Task: Open Card Succession Planning Review in Board PR Campaign Management to Workspace Cloud Computing and add a team member Softage.1@softage.net, a label Red, a checklist Brand Voice, an attachment from your onedrive, a color Red and finally, add a card description 'Conduct customer research for new customer experience program' and a comment 'Its important to ensure that this task aligns with our overall project goals as it is part of a larger project.'. Add a start date 'Jan 05, 1900' with a due date 'Jan 12, 1900'
Action: Mouse moved to (85, 286)
Screenshot: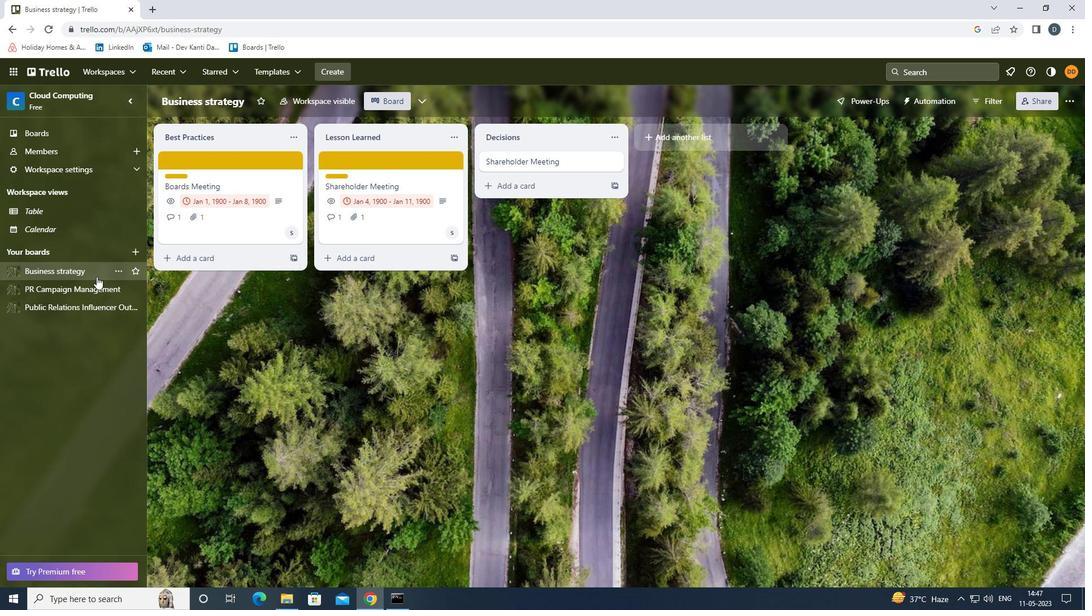 
Action: Mouse pressed left at (85, 286)
Screenshot: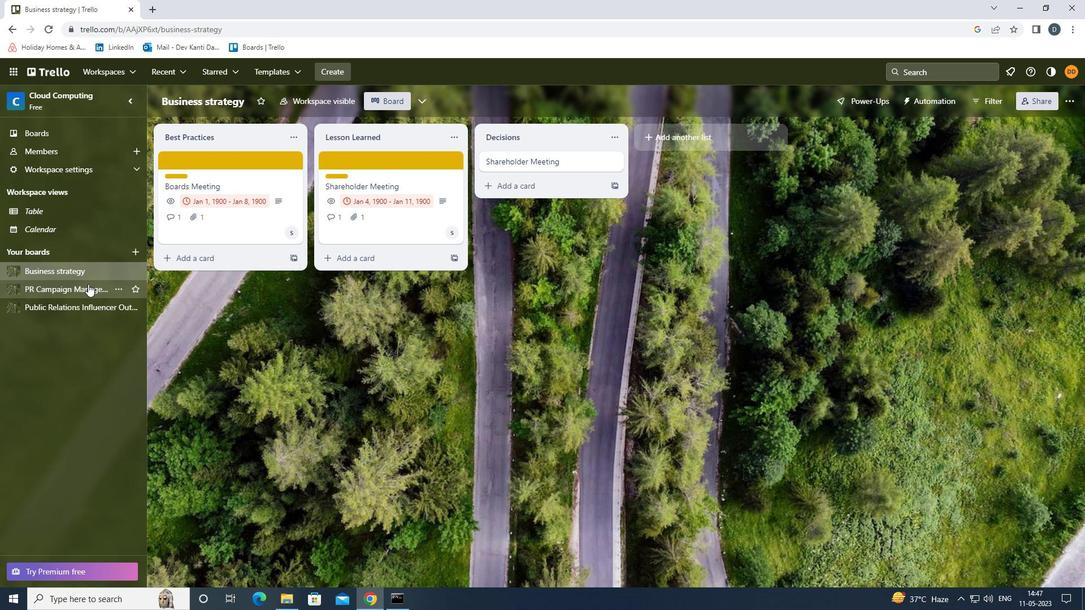 
Action: Mouse moved to (370, 162)
Screenshot: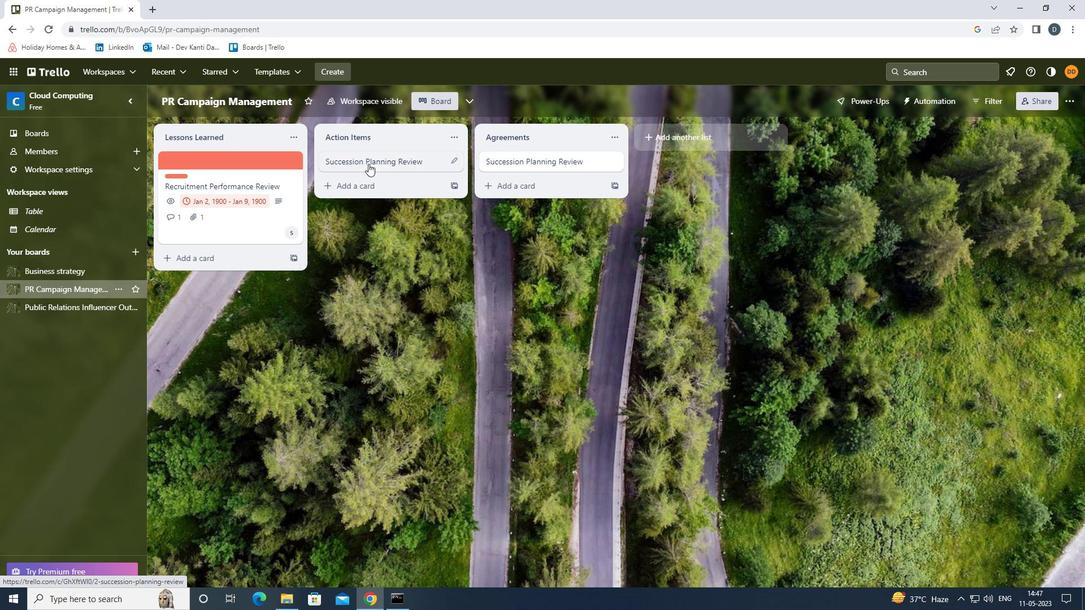 
Action: Mouse pressed left at (370, 162)
Screenshot: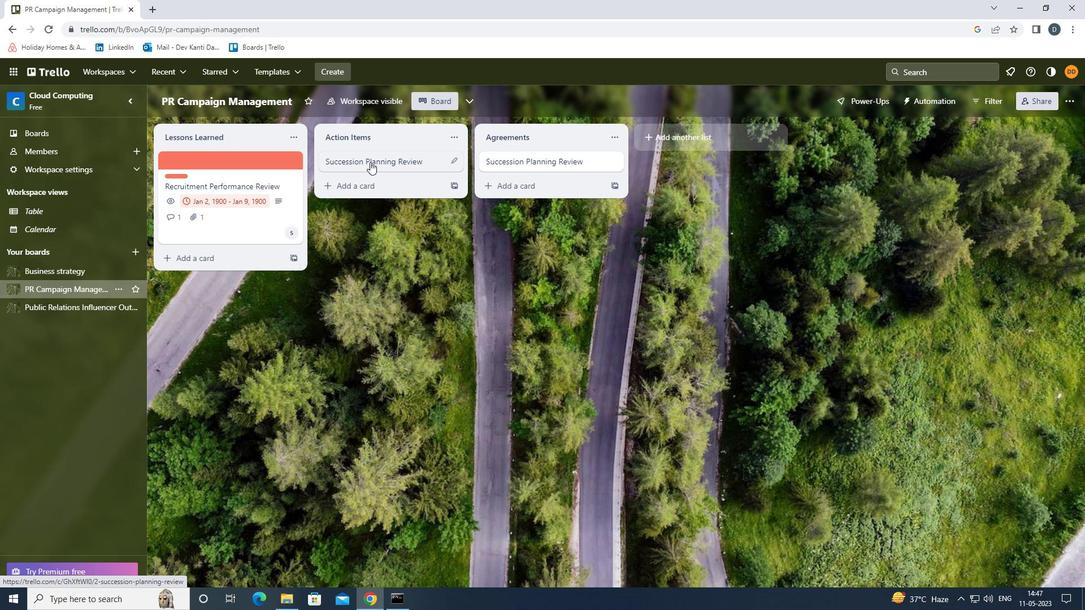 
Action: Mouse moved to (706, 203)
Screenshot: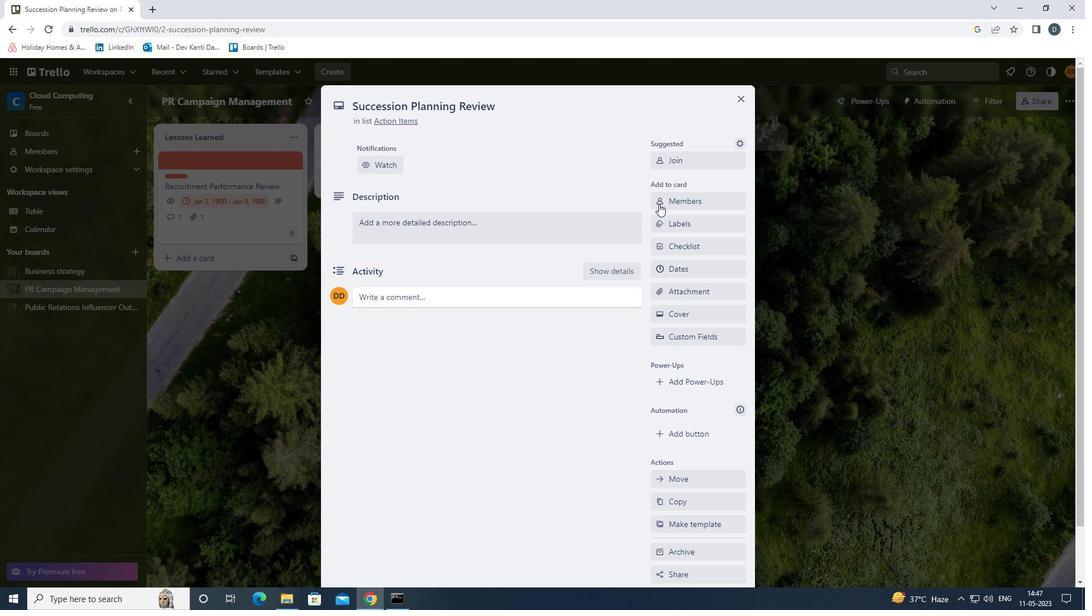 
Action: Mouse pressed left at (706, 203)
Screenshot: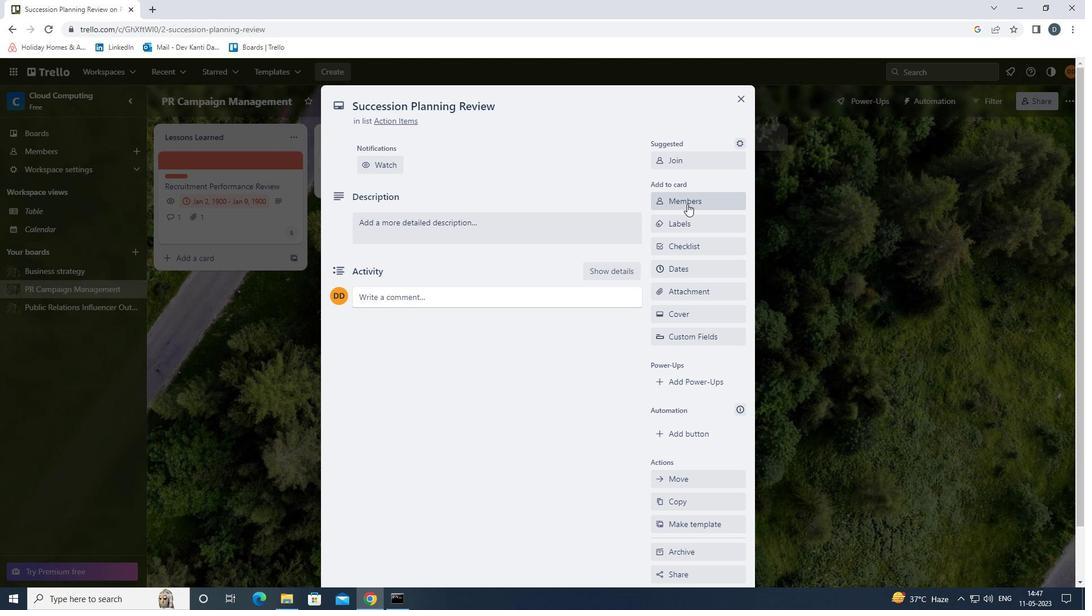 
Action: Key pressed <Key.shift>SOFTAGE.1<Key.shift><Key.shift><Key.shift><Key.shift><Key.shift>@SOFTAGE.NET
Screenshot: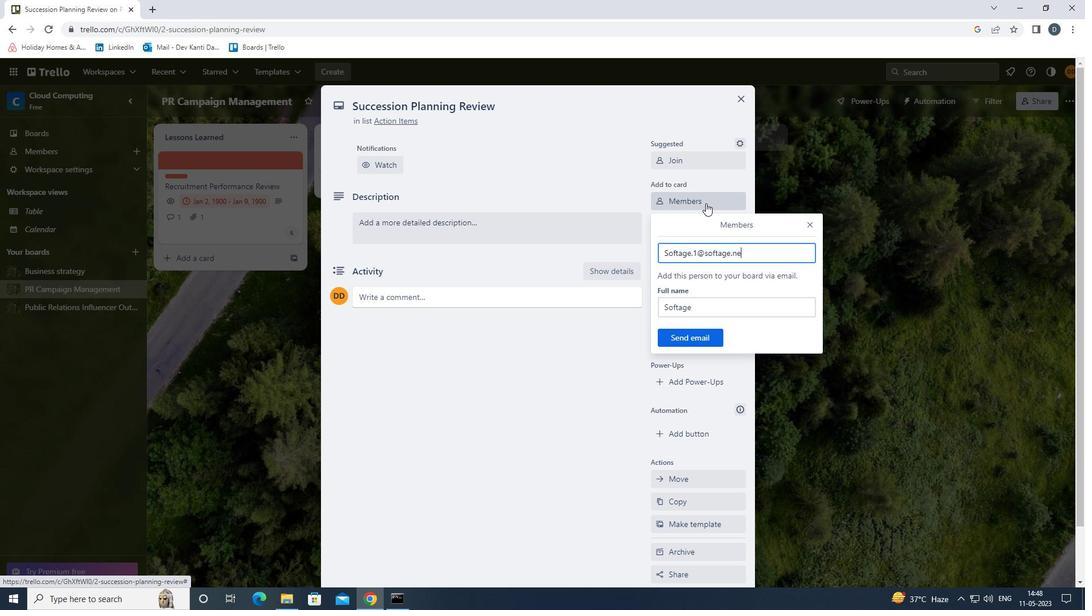
Action: Mouse moved to (694, 334)
Screenshot: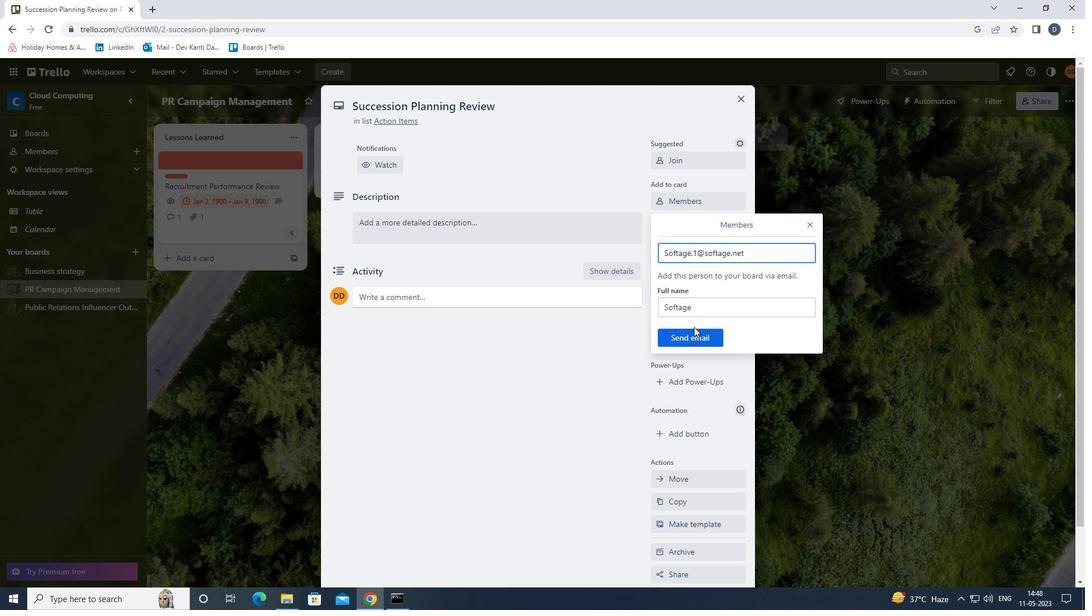 
Action: Mouse pressed left at (694, 334)
Screenshot: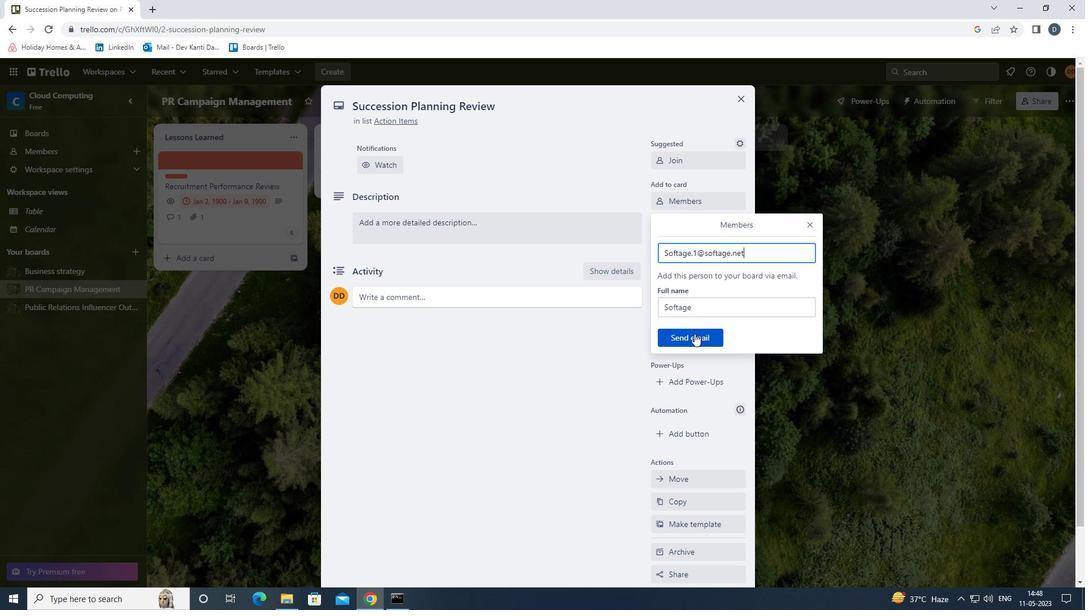 
Action: Mouse moved to (696, 227)
Screenshot: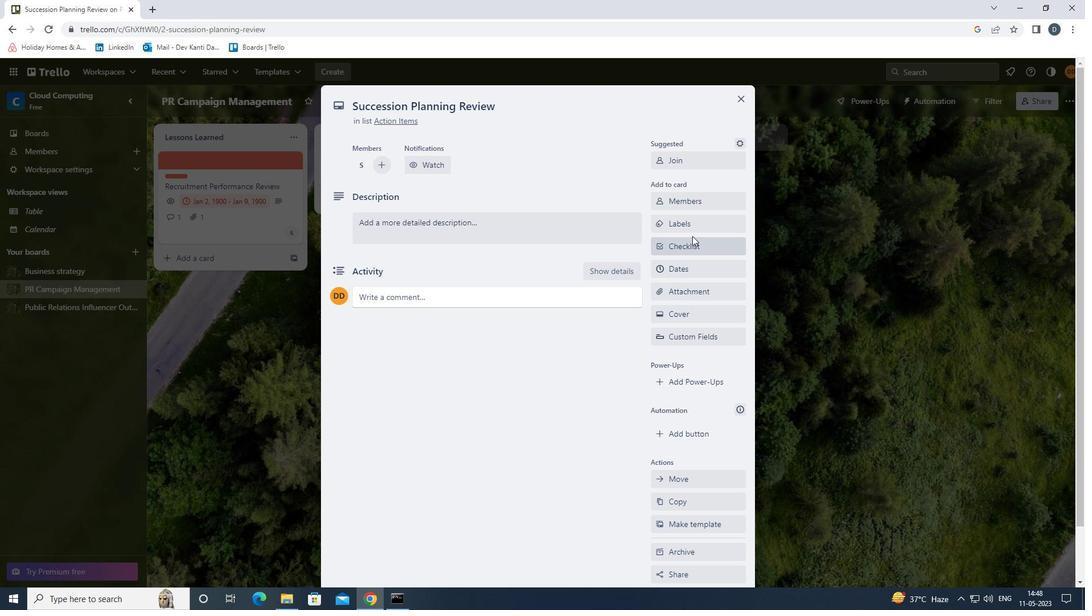 
Action: Mouse pressed left at (696, 227)
Screenshot: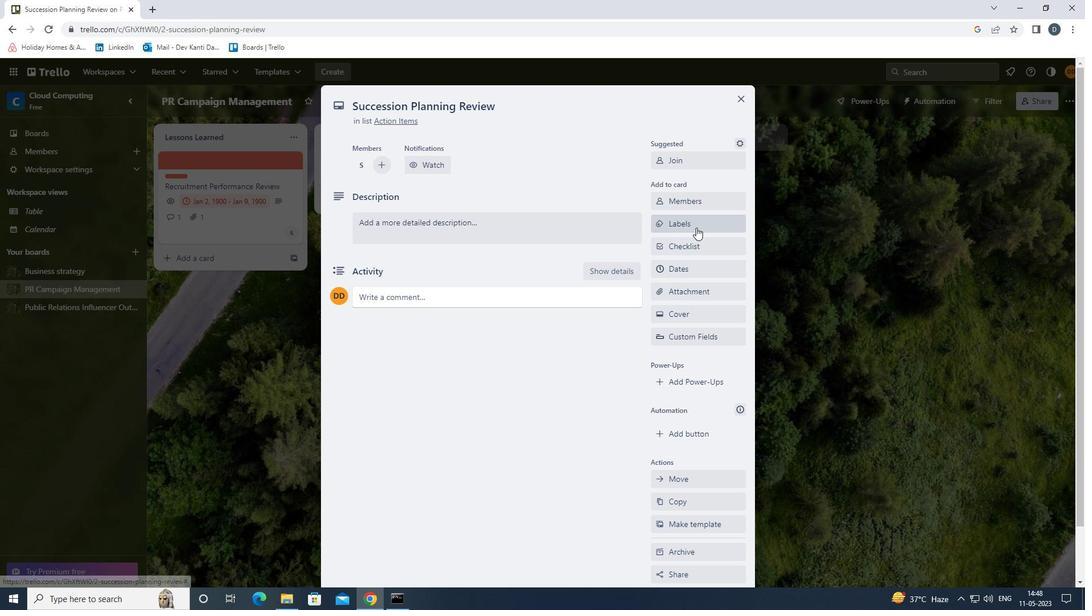 
Action: Mouse moved to (719, 374)
Screenshot: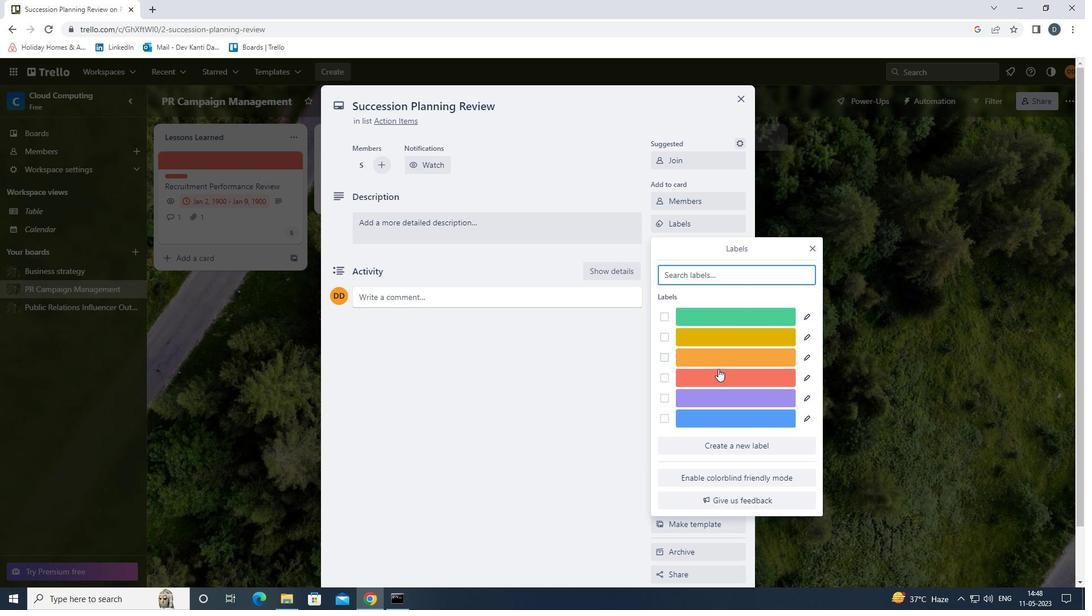 
Action: Mouse pressed left at (719, 374)
Screenshot: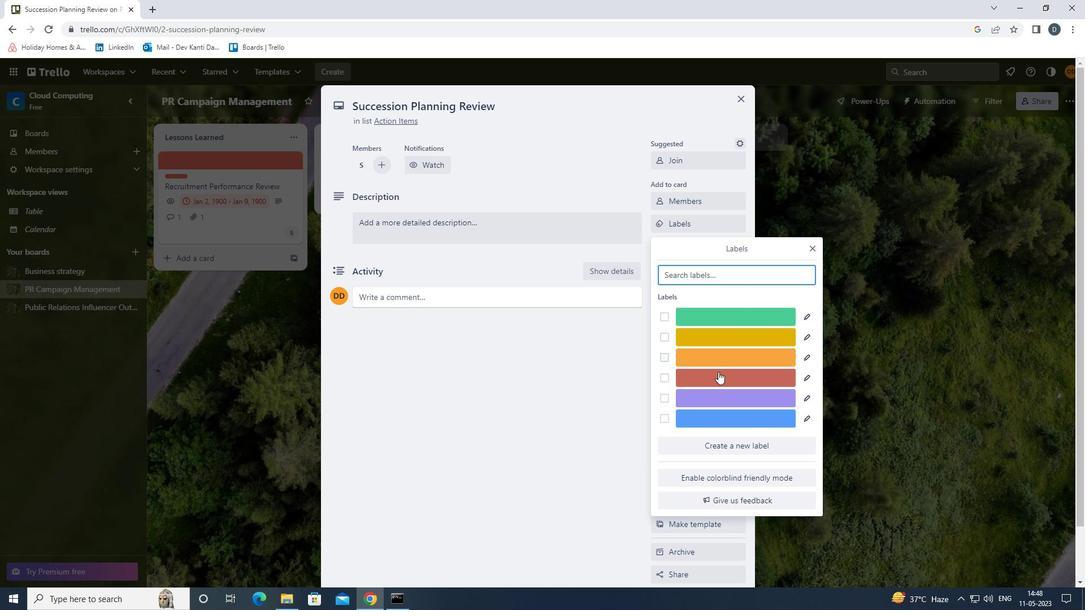 
Action: Mouse moved to (812, 251)
Screenshot: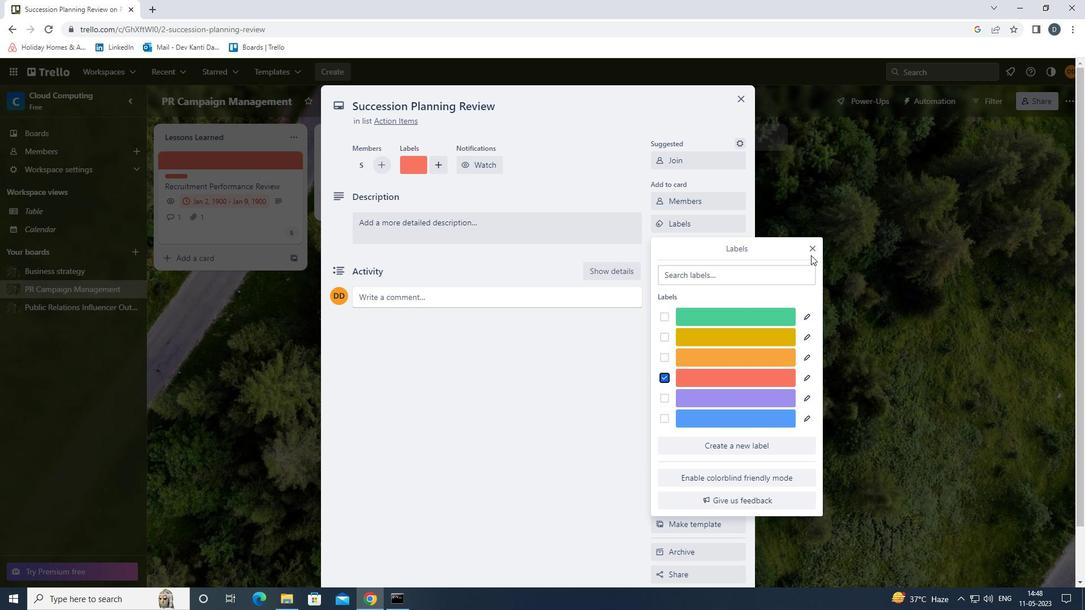 
Action: Mouse pressed left at (812, 251)
Screenshot: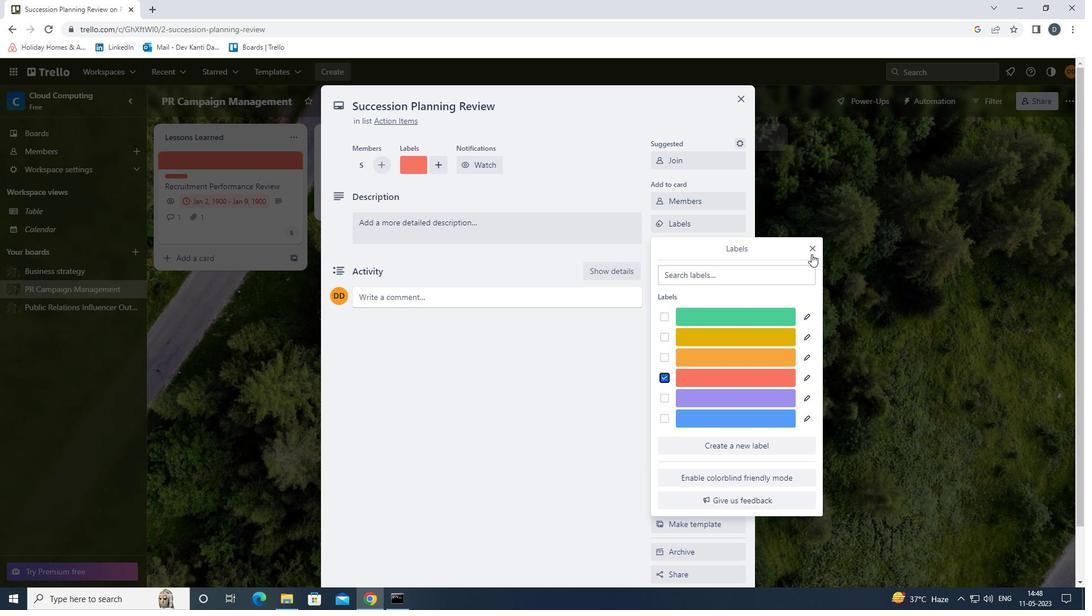 
Action: Mouse moved to (702, 250)
Screenshot: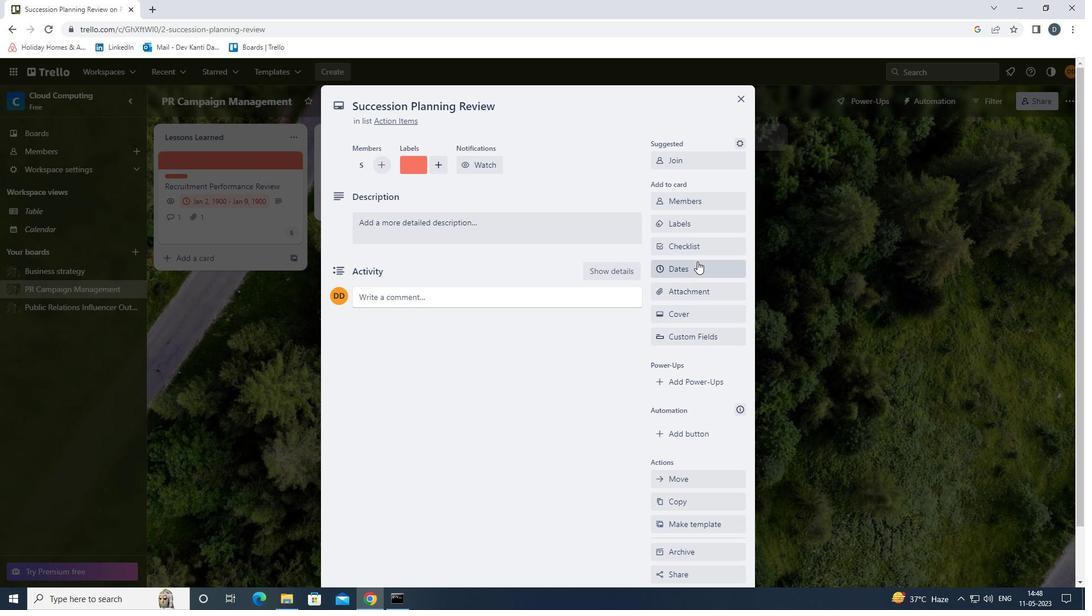
Action: Mouse pressed left at (702, 250)
Screenshot: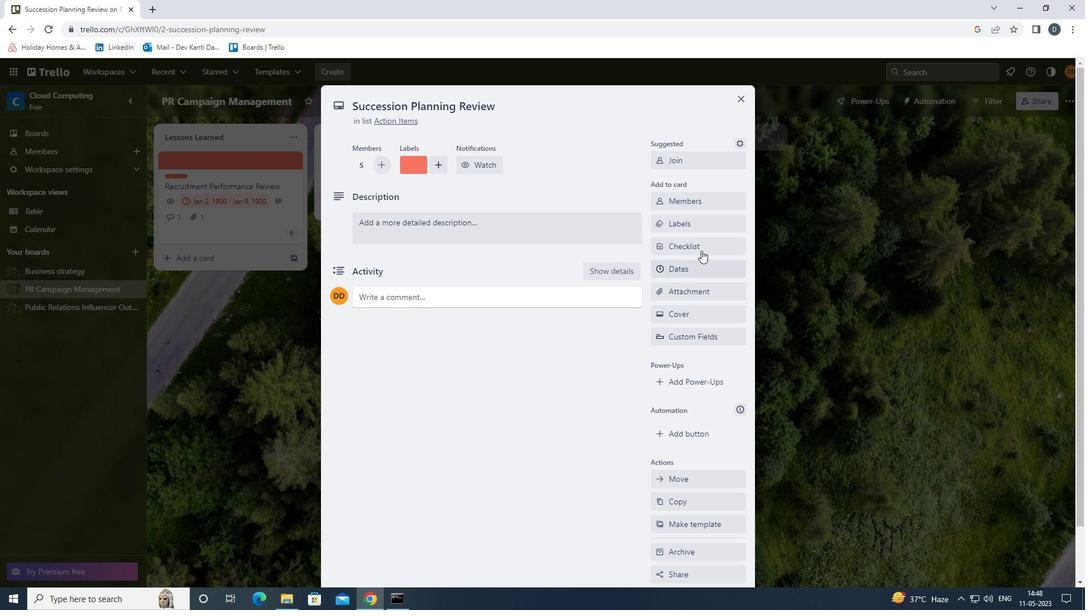 
Action: Mouse moved to (702, 283)
Screenshot: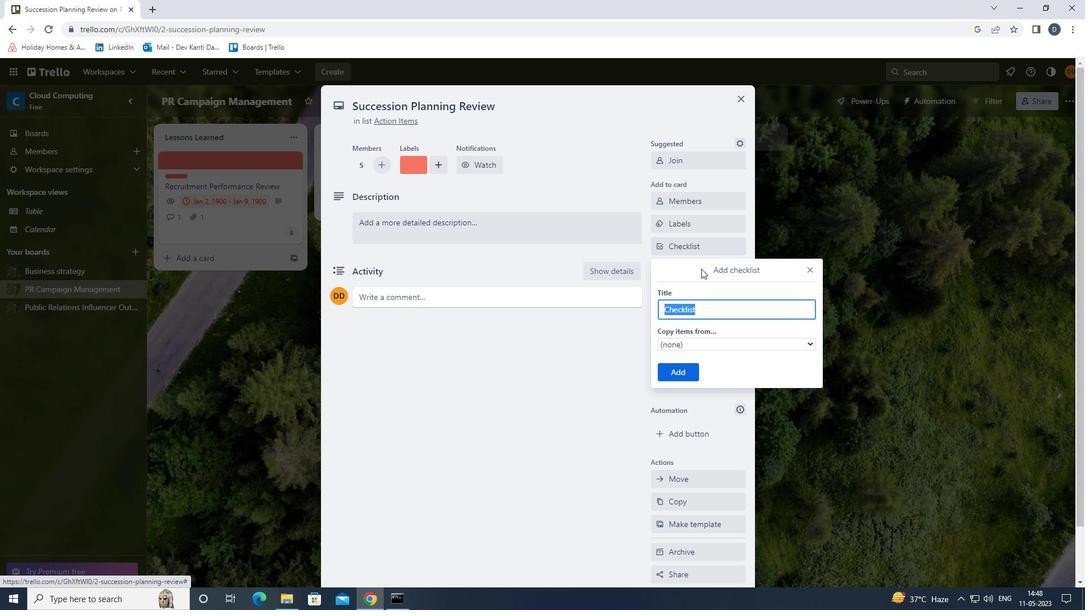 
Action: Key pressed <Key.shift><Key.shift><Key.shift><Key.shift><Key.shift>BRAND<Key.space><Key.shift><Key.shift><Key.shift><Key.shift><Key.shift><Key.shift><Key.shift>VOICE<Key.enter>
Screenshot: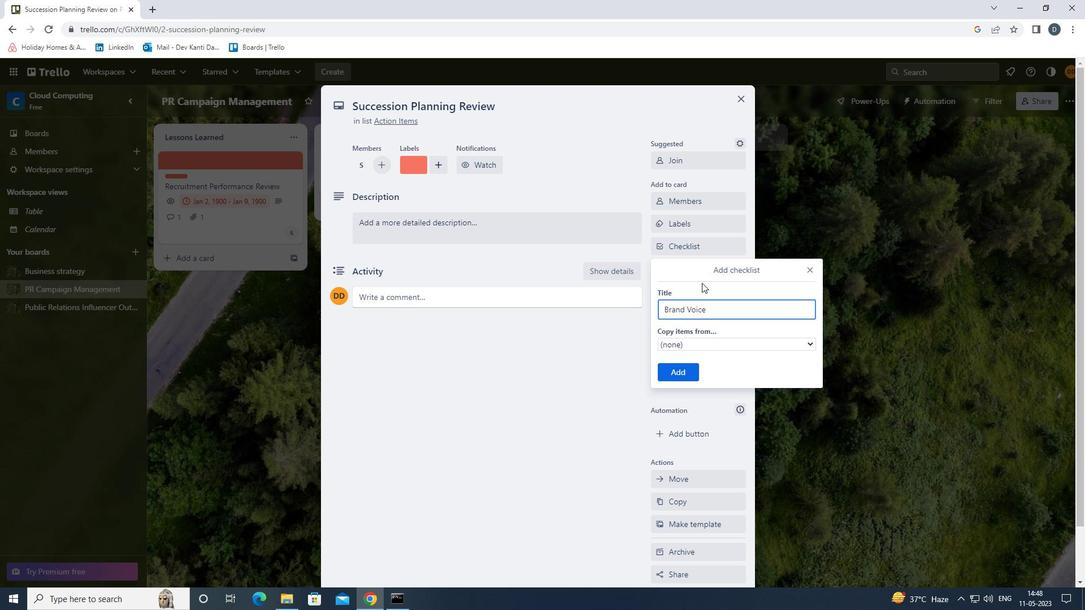 
Action: Mouse pressed left at (702, 283)
Screenshot: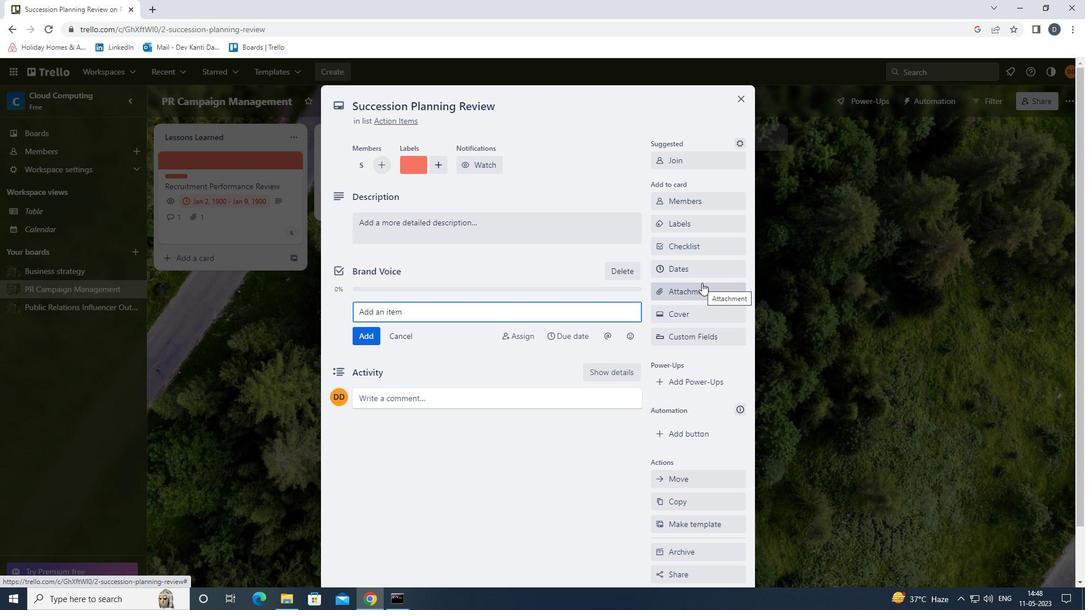 
Action: Mouse moved to (695, 423)
Screenshot: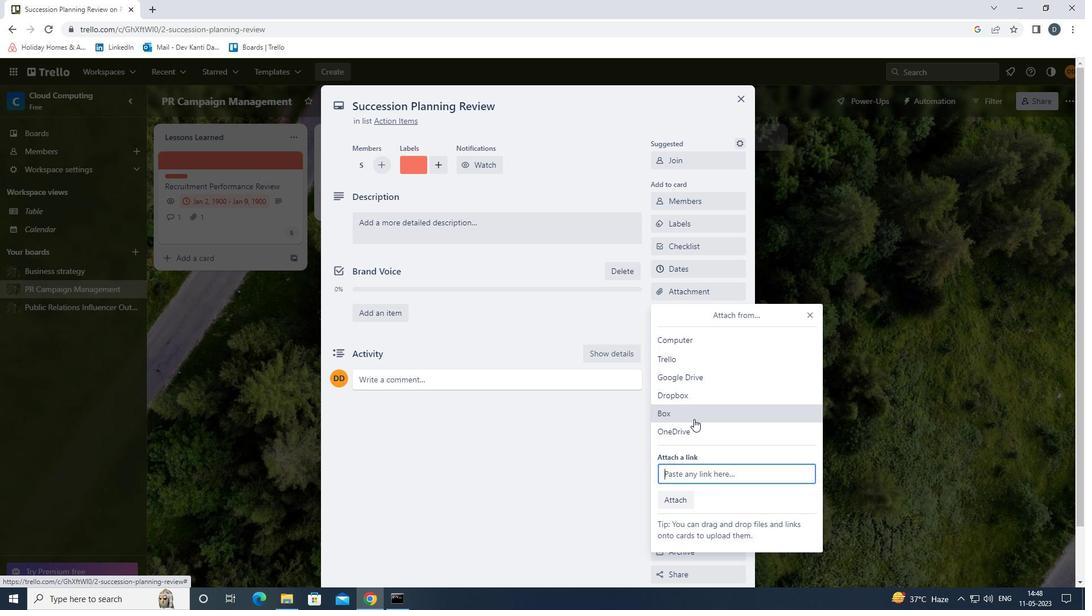 
Action: Mouse pressed left at (695, 423)
Screenshot: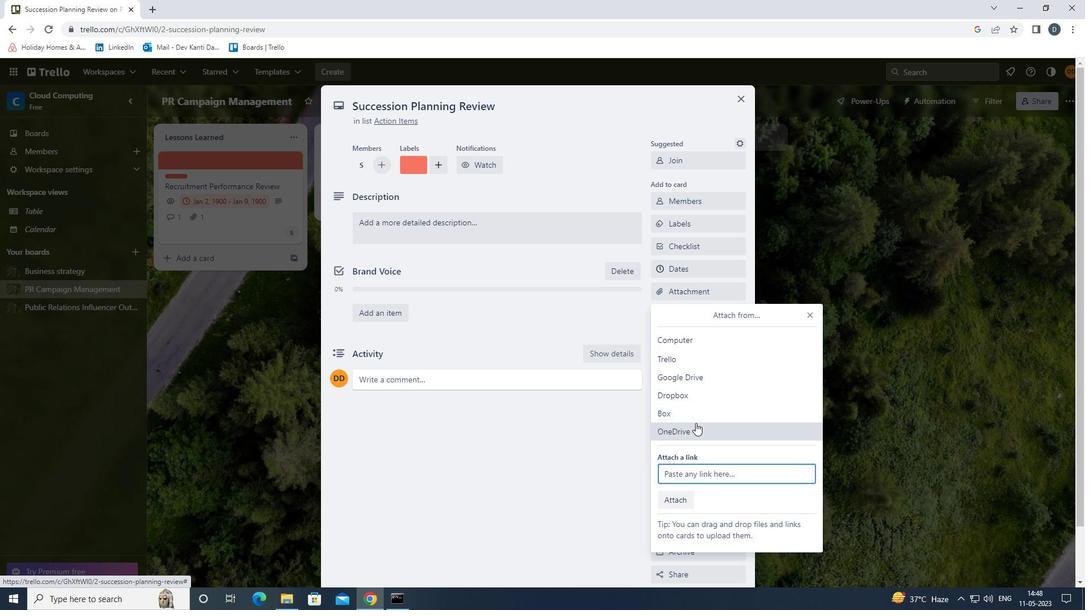 
Action: Mouse moved to (612, 244)
Screenshot: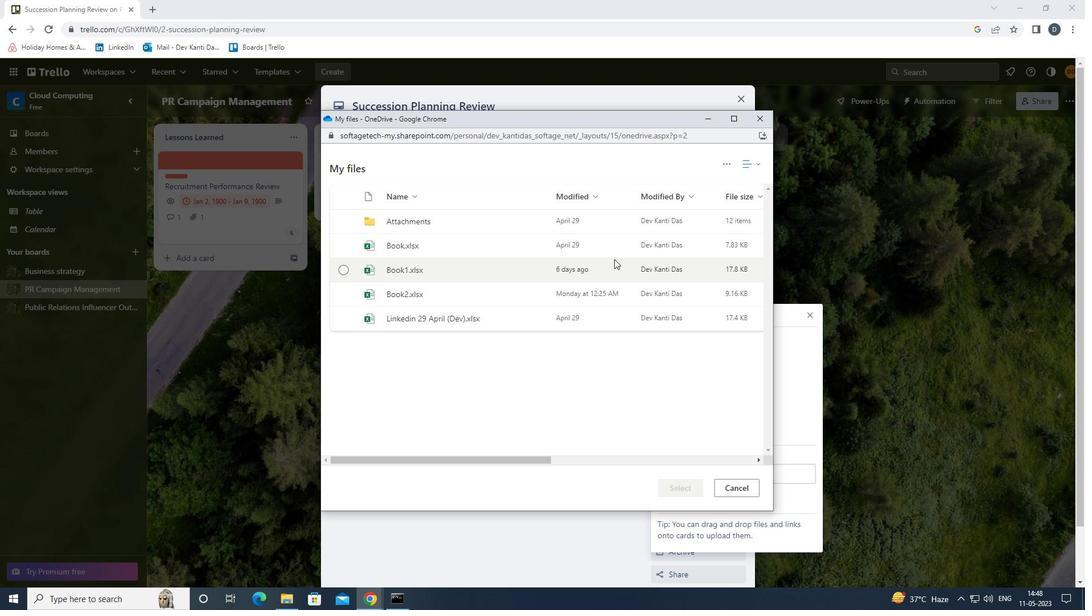 
Action: Mouse pressed left at (612, 244)
Screenshot: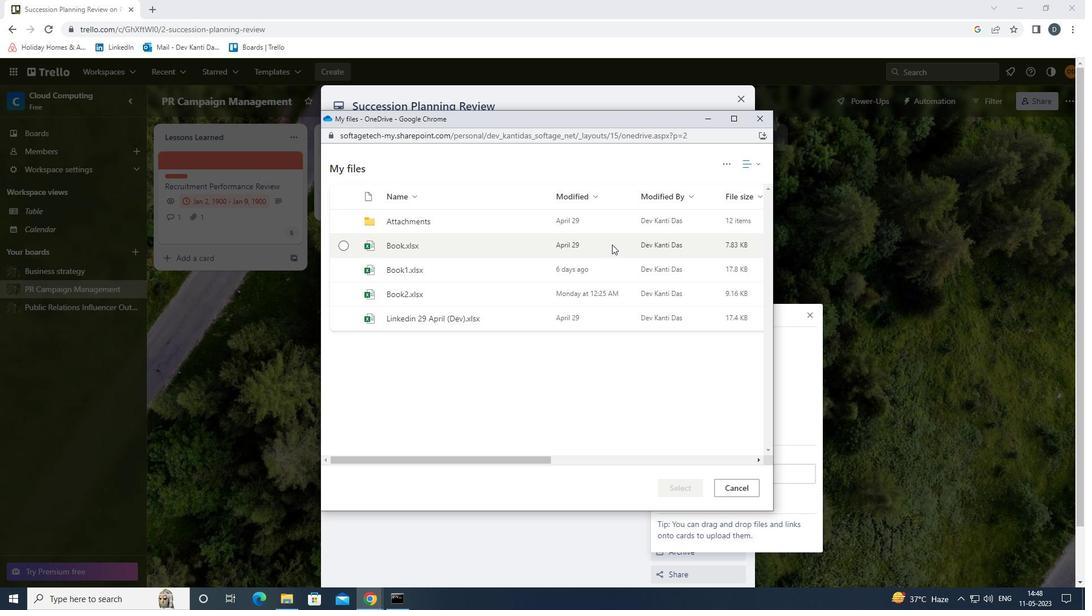 
Action: Mouse moved to (682, 488)
Screenshot: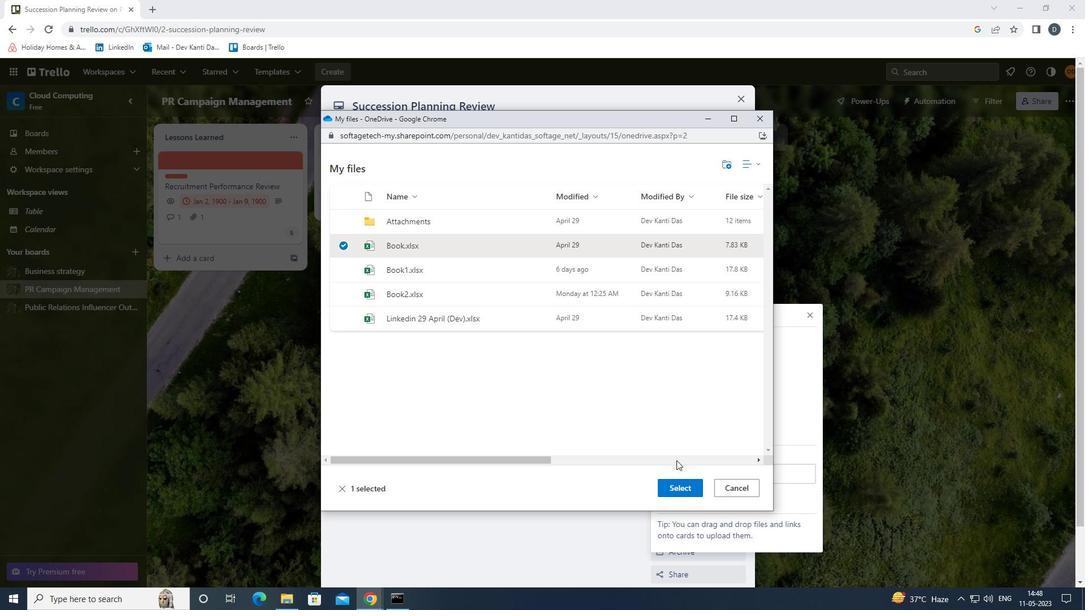 
Action: Mouse pressed left at (682, 488)
Screenshot: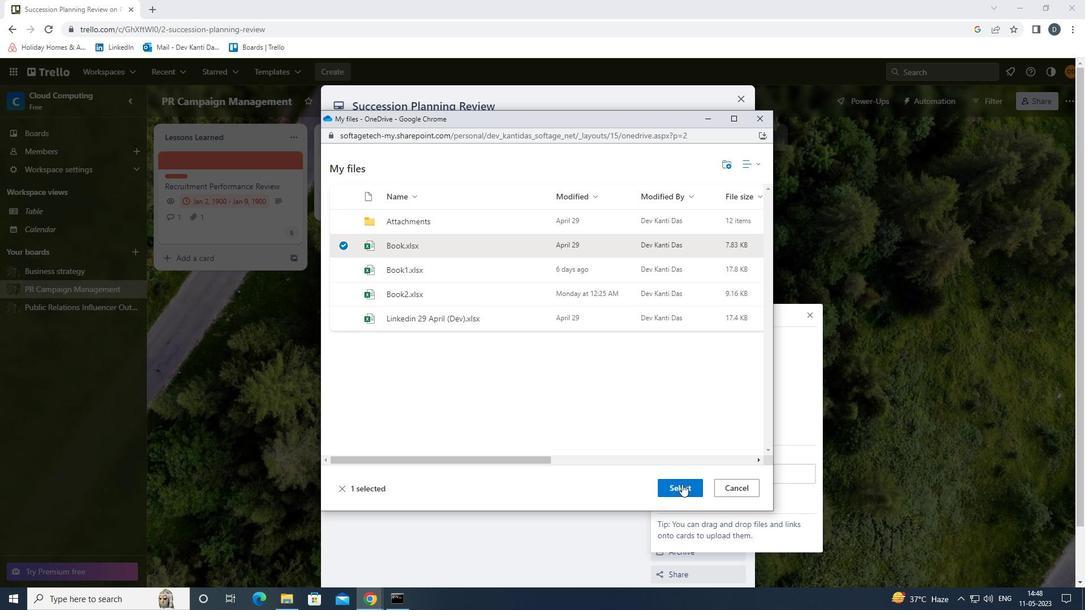 
Action: Mouse moved to (692, 317)
Screenshot: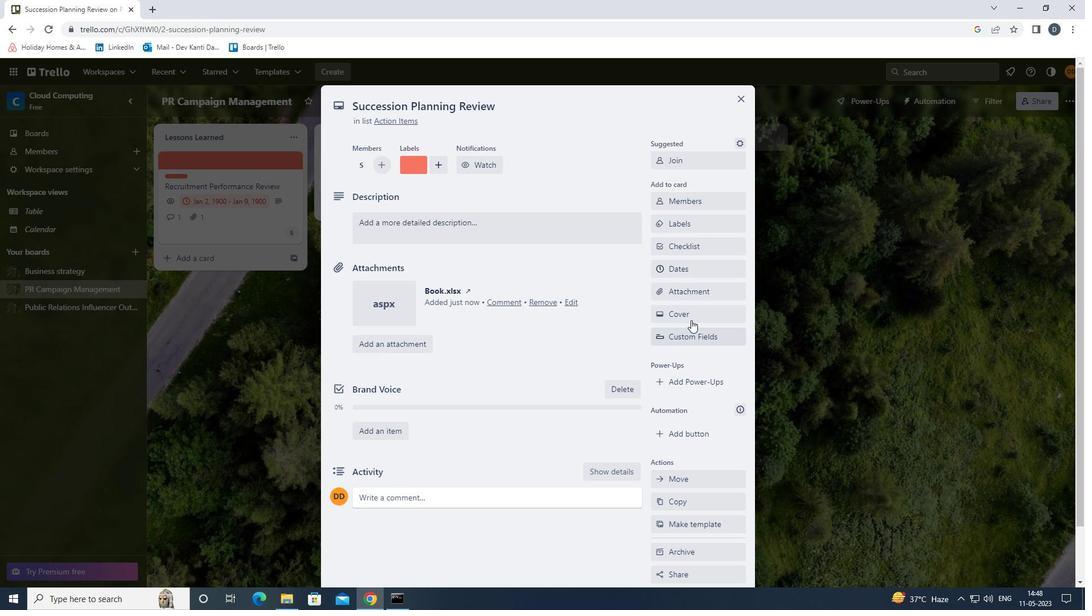 
Action: Mouse pressed left at (692, 317)
Screenshot: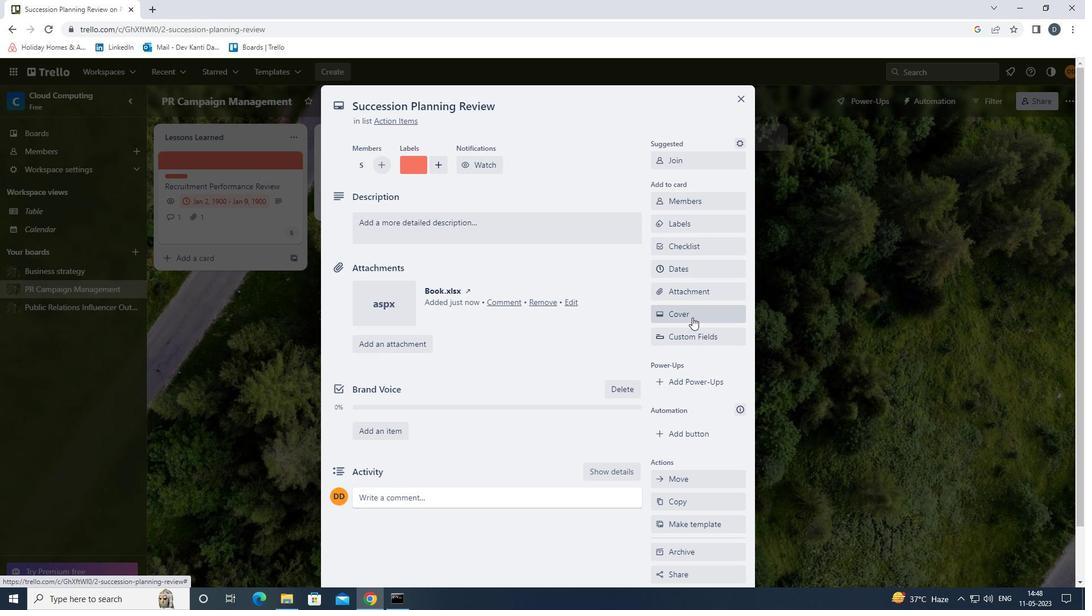 
Action: Mouse moved to (767, 359)
Screenshot: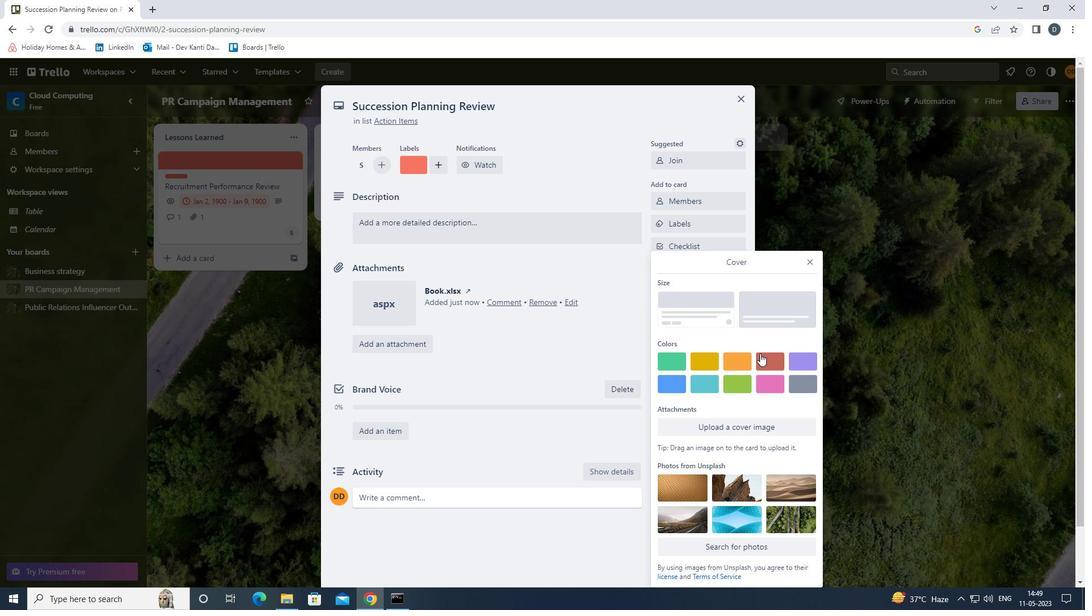 
Action: Mouse pressed left at (767, 359)
Screenshot: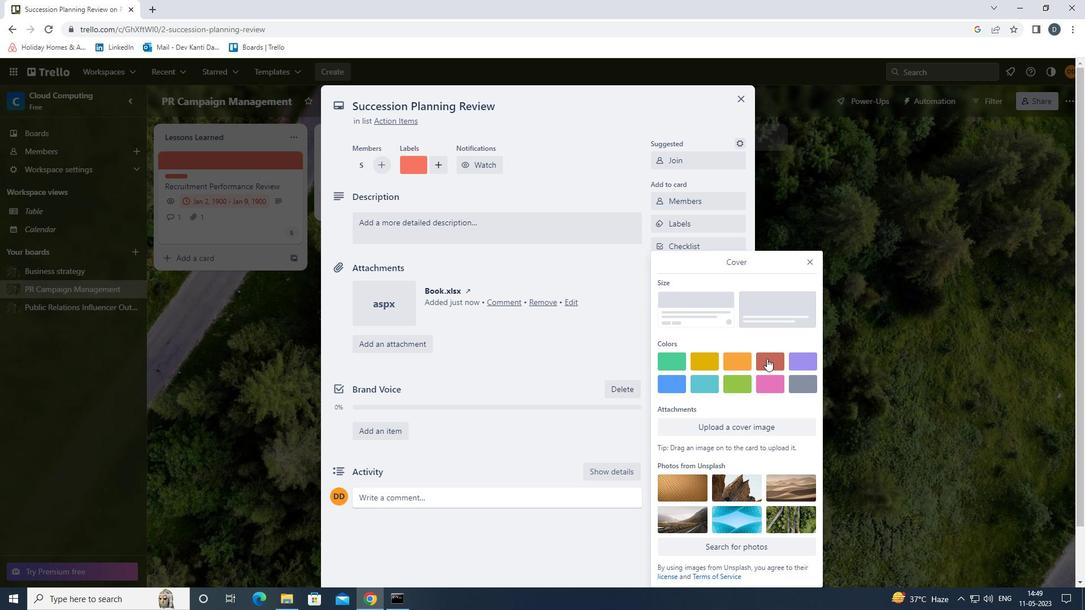 
Action: Mouse moved to (811, 245)
Screenshot: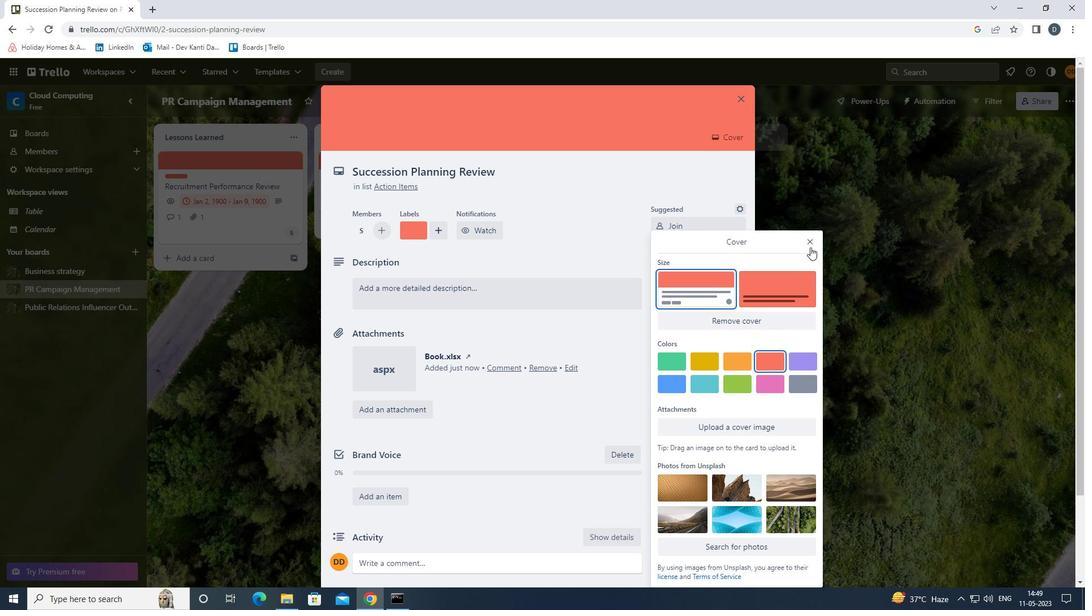 
Action: Mouse pressed left at (811, 245)
Screenshot: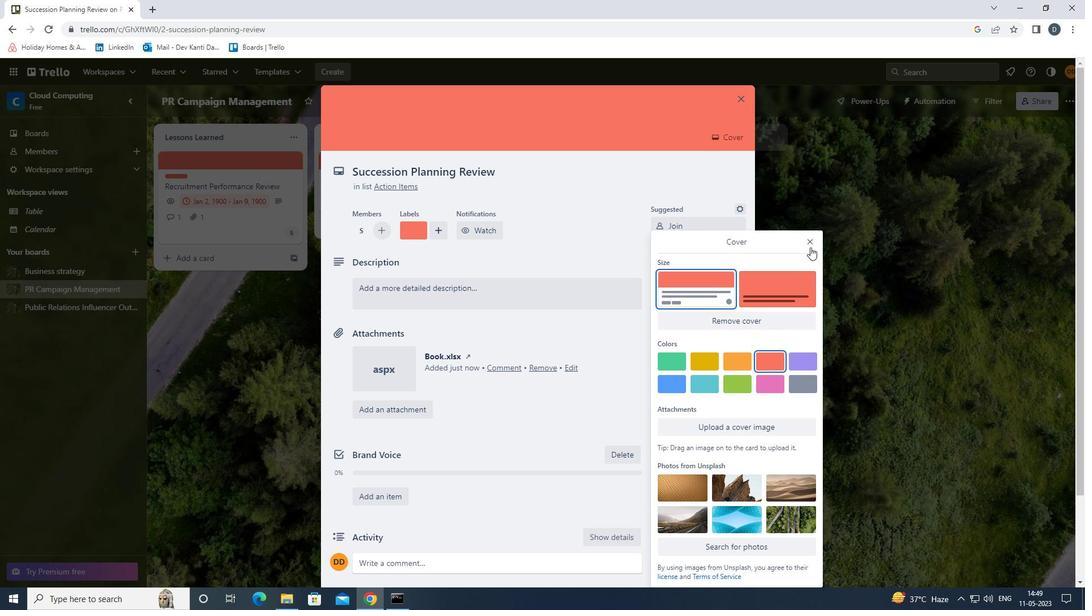 
Action: Mouse moved to (575, 297)
Screenshot: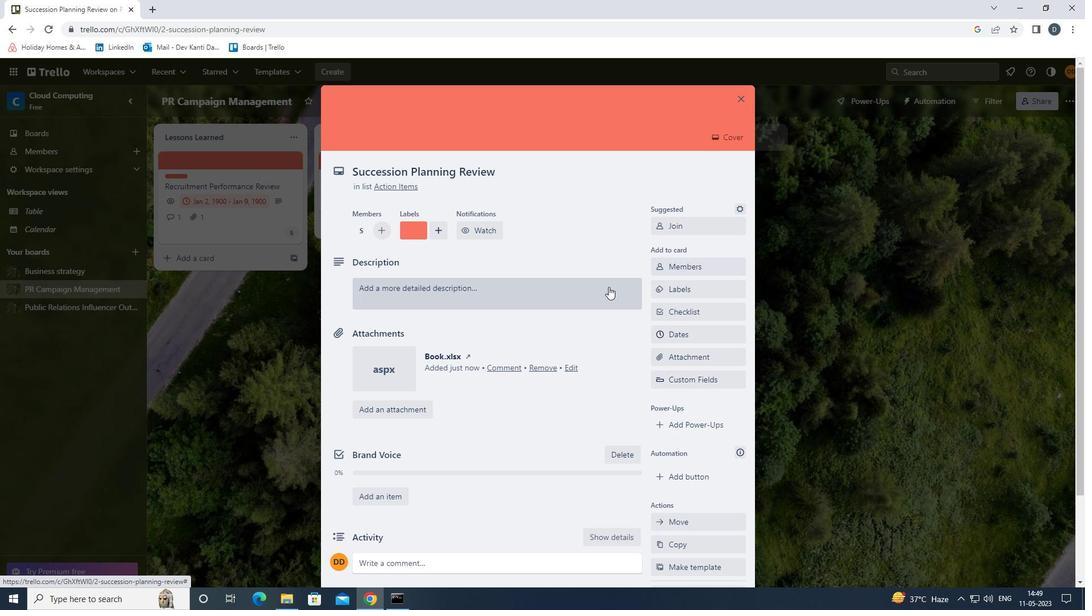 
Action: Mouse pressed left at (575, 297)
Screenshot: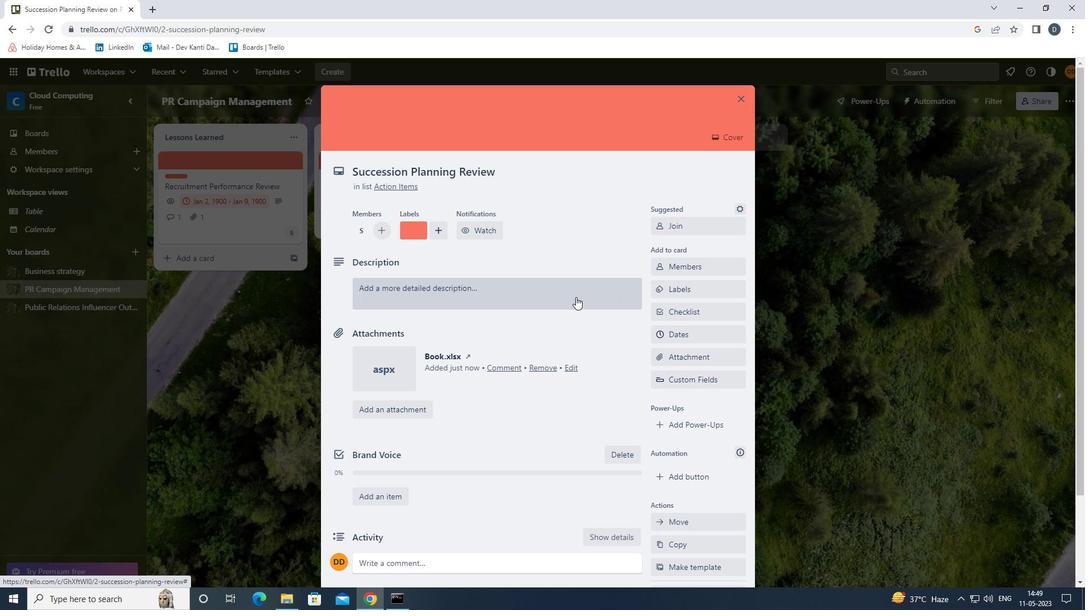 
Action: Mouse moved to (567, 329)
Screenshot: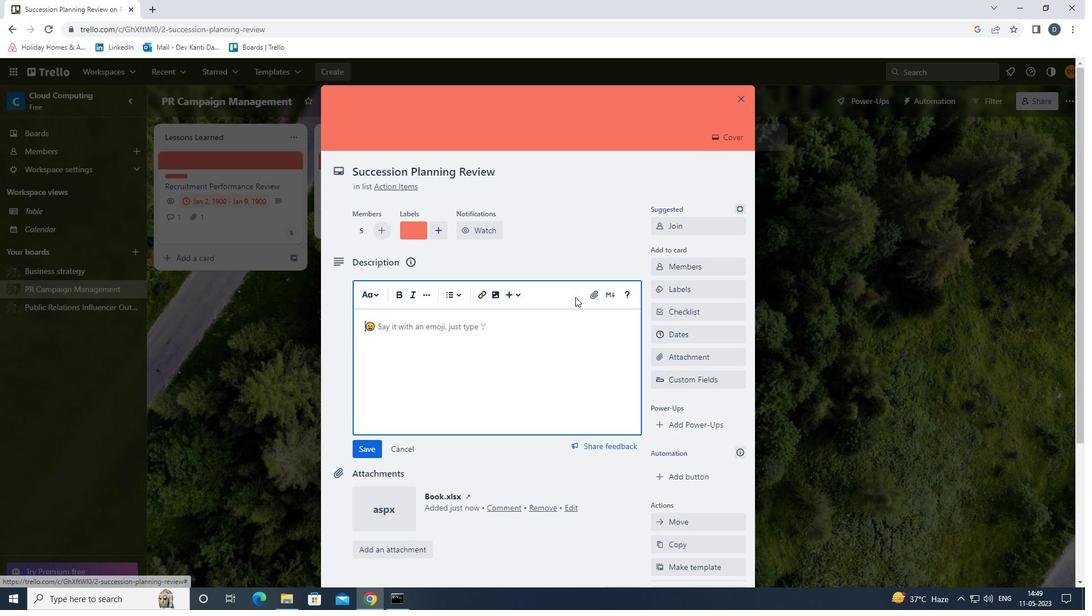 
Action: Key pressed <Key.shift><Key.shift><Key.shift><Key.shift><Key.shift><Key.shift>CONDUCT<Key.space>CUSTOMER<Key.space>RESEARCH<Key.space>FOR<Key.space>NEW<Key.space>CUSTOMER<Key.space>EXEPE<Key.backspace><Key.backspace><Key.backspace>PERIENCE<Key.space>PROGRAM.
Screenshot: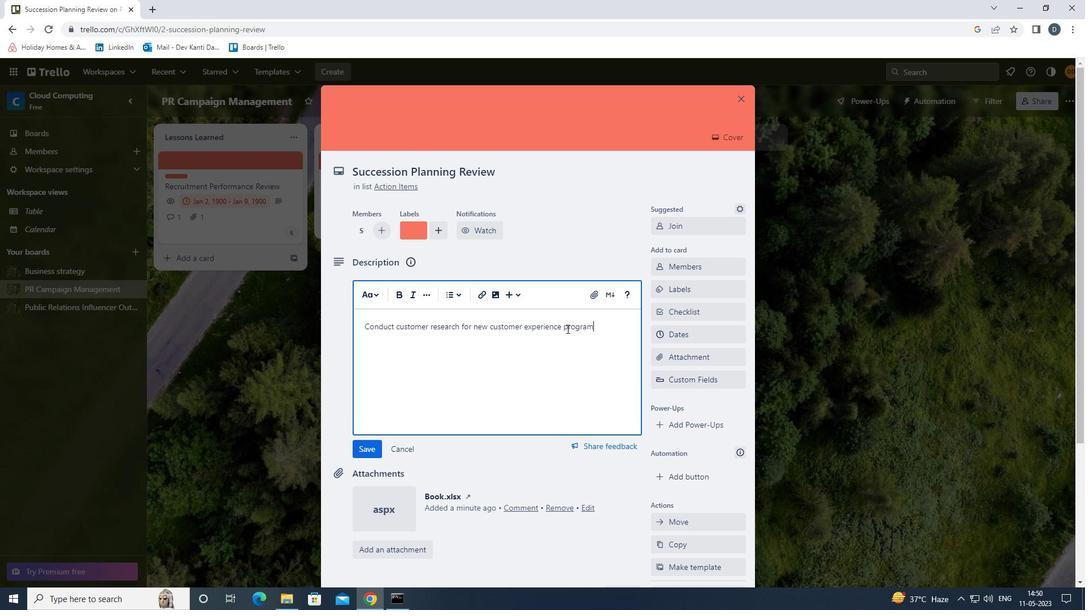 
Action: Mouse moved to (357, 448)
Screenshot: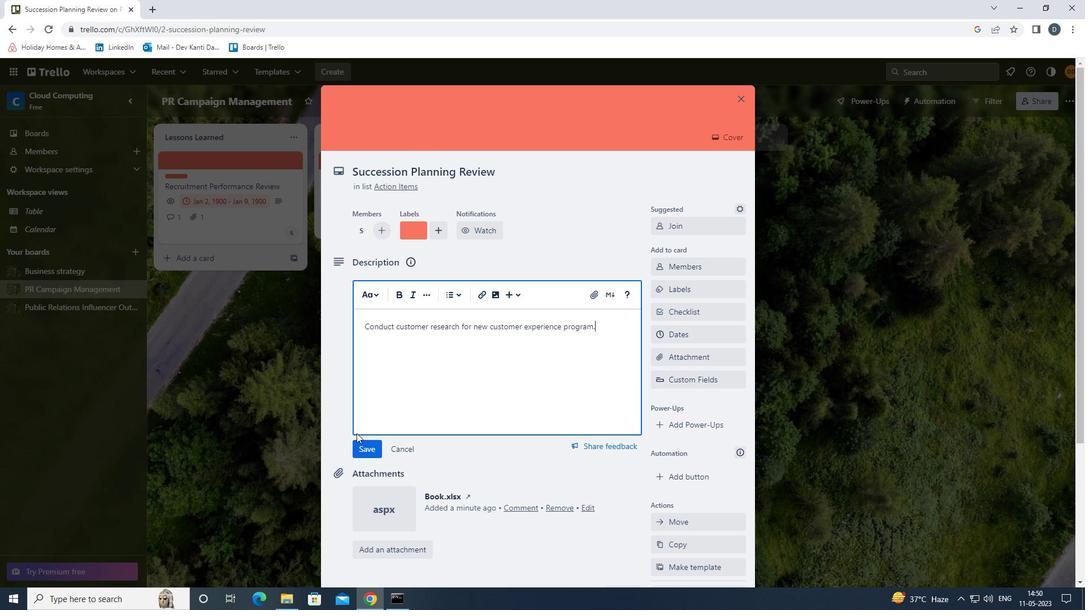 
Action: Mouse pressed left at (357, 448)
Screenshot: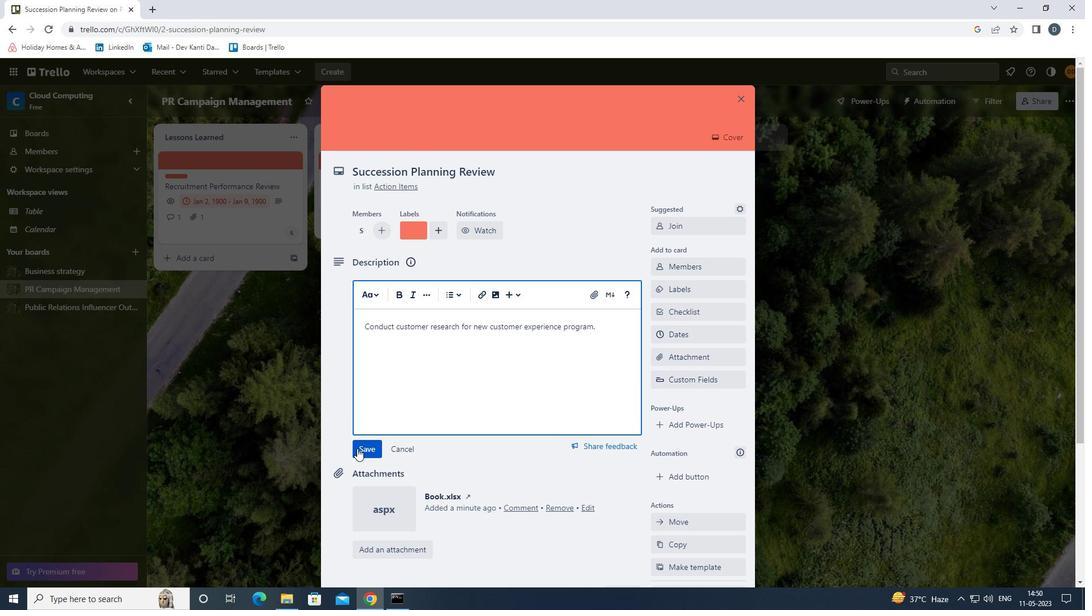 
Action: Mouse moved to (415, 426)
Screenshot: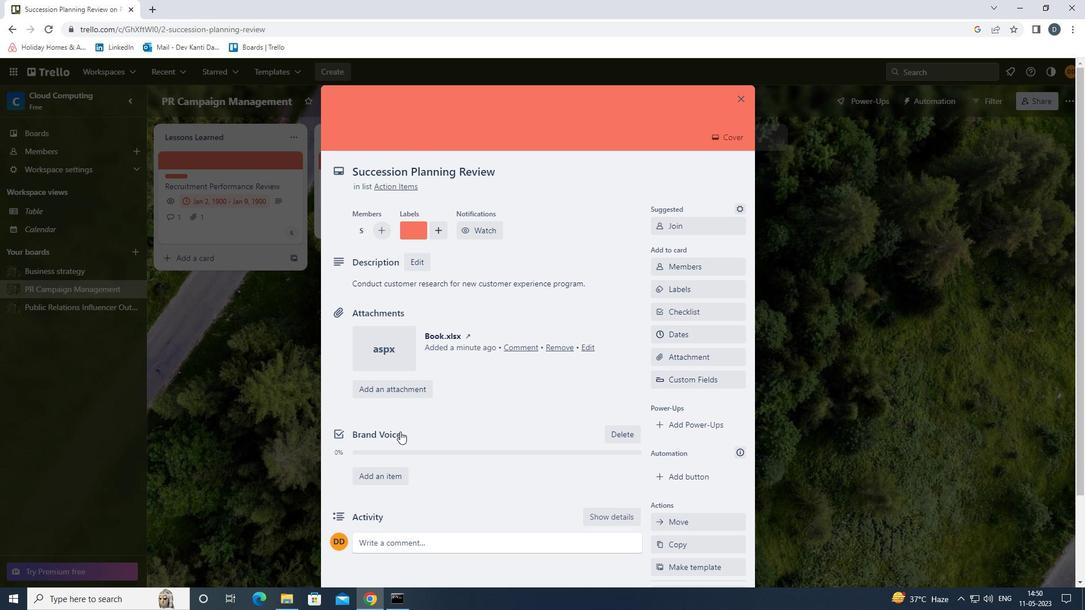 
Action: Mouse scrolled (415, 426) with delta (0, 0)
Screenshot: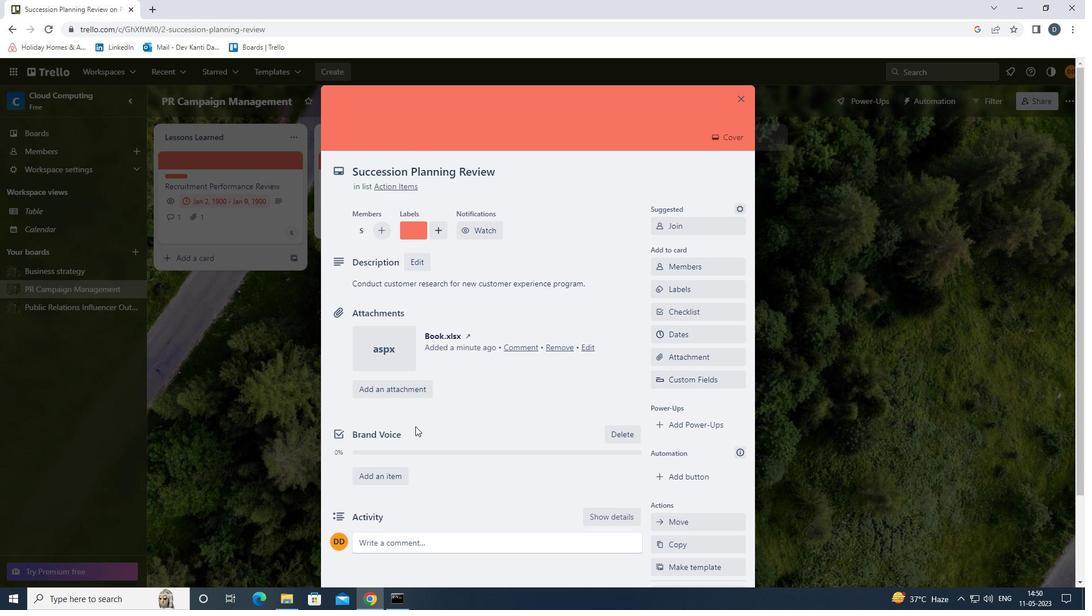 
Action: Mouse moved to (437, 489)
Screenshot: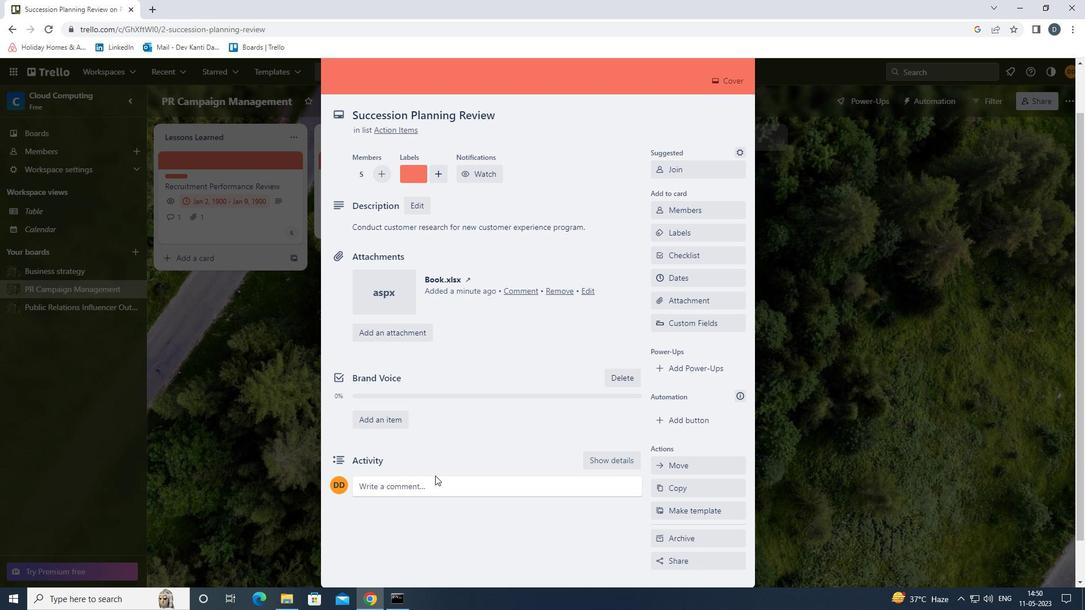 
Action: Mouse pressed left at (437, 489)
Screenshot: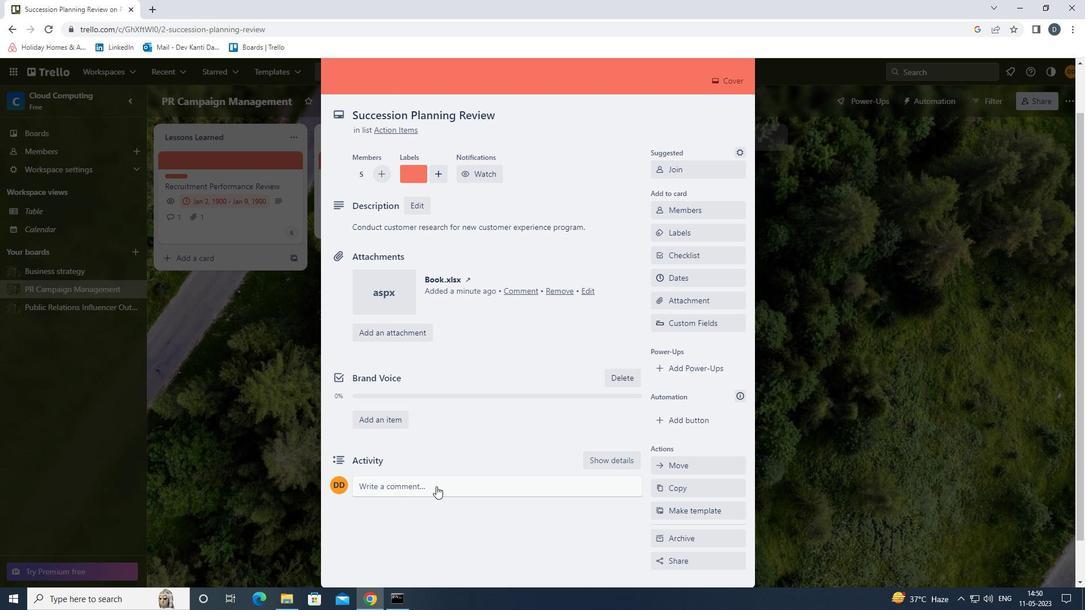 
Action: Mouse moved to (444, 479)
Screenshot: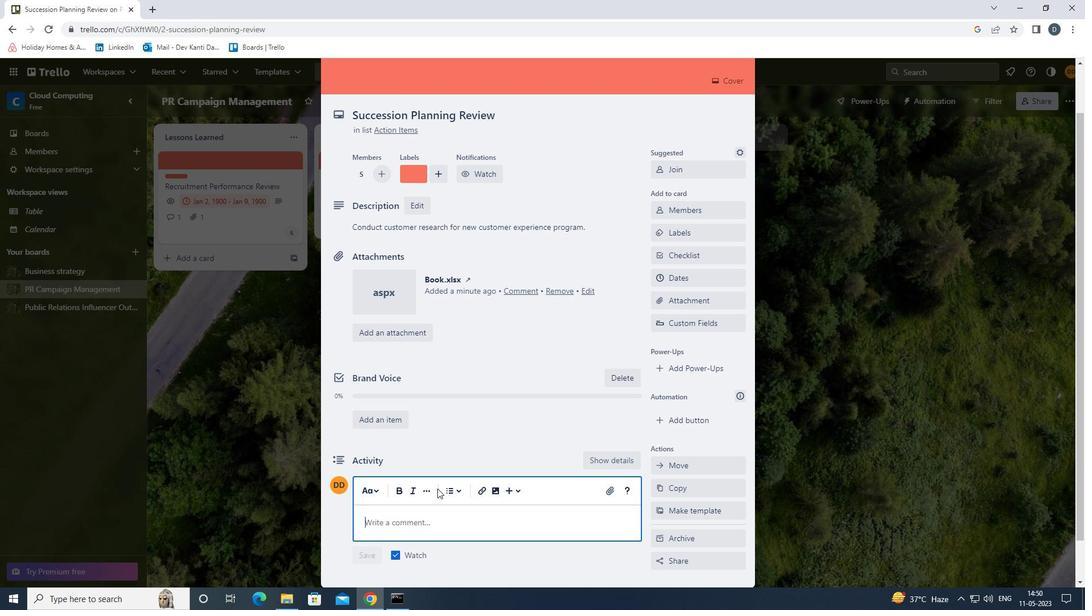 
Action: Key pressed <Key.shift>ITS<Key.space>IMPORTANT<Key.space>TO<Key.space>ENSURE<Key.space>THAT<Key.space>THIS<Key.space>TASK<Key.space>ALIGNS<Key.space>WITH<Key.space>OUR<Key.space>OVERALL<Key.space>PROJECT<Key.space>GOALS<Key.space>AS<Key.space>IT<Key.space>IS<Key.space>PART<Key.space>OF<Key.space>A<Key.space>LARGER<Key.space>PROJECT.
Screenshot: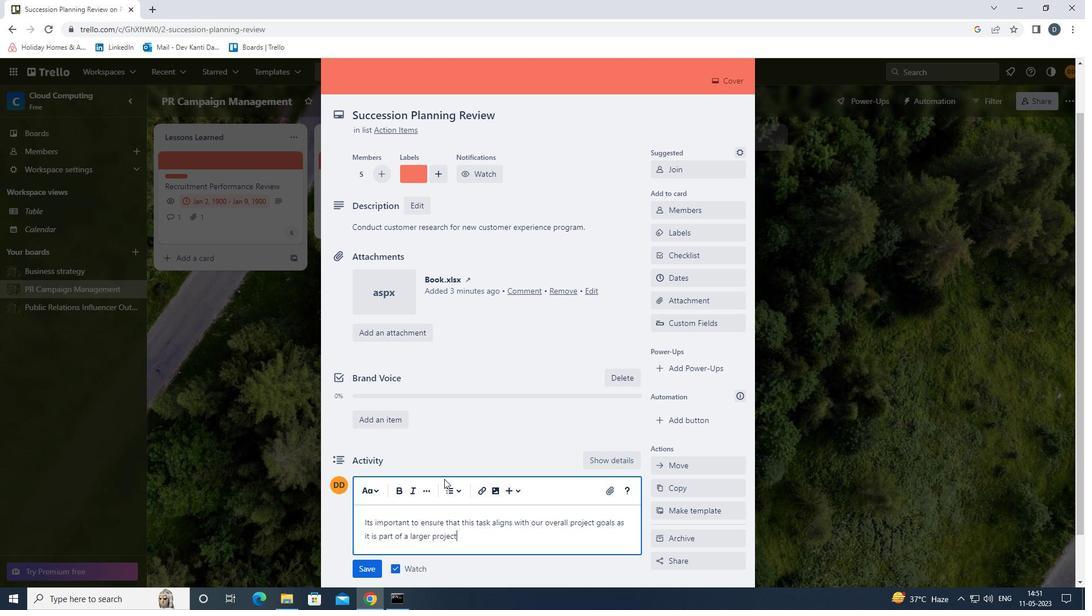 
Action: Mouse moved to (367, 564)
Screenshot: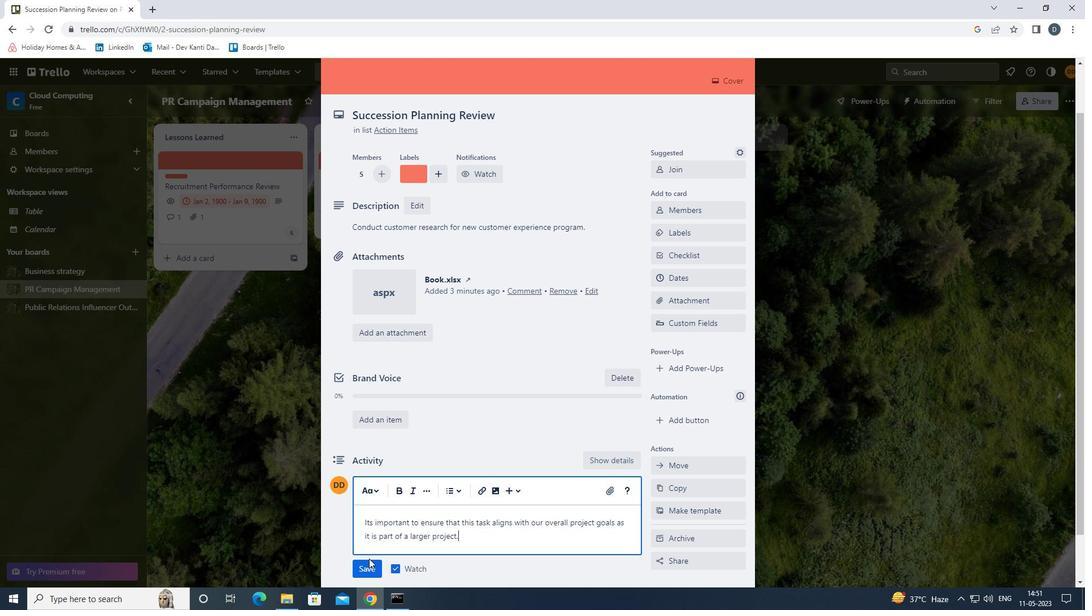 
Action: Mouse pressed left at (367, 564)
Screenshot: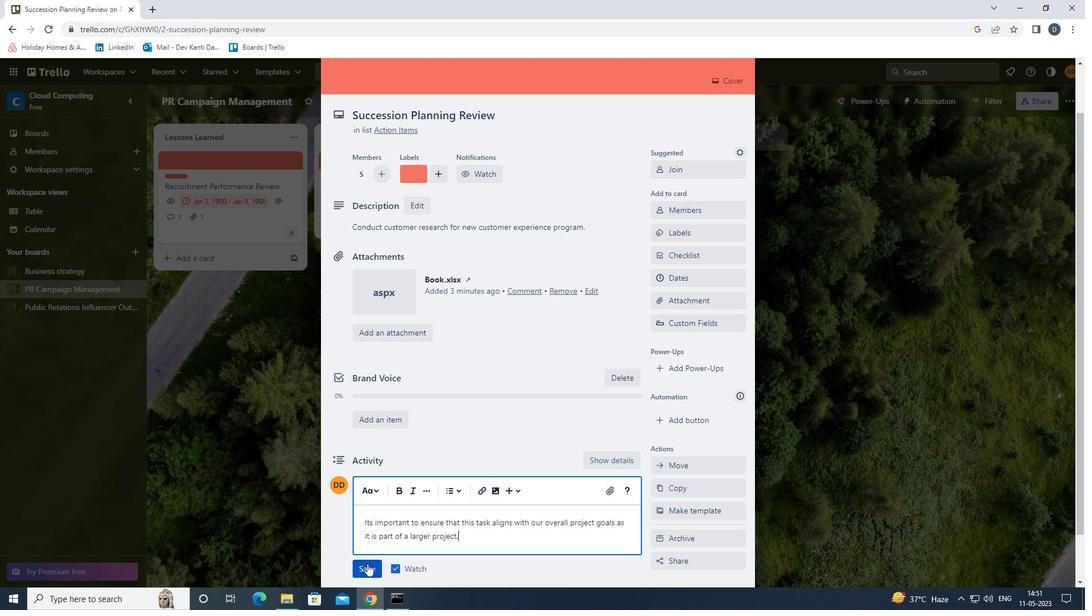 
Action: Mouse moved to (673, 276)
Screenshot: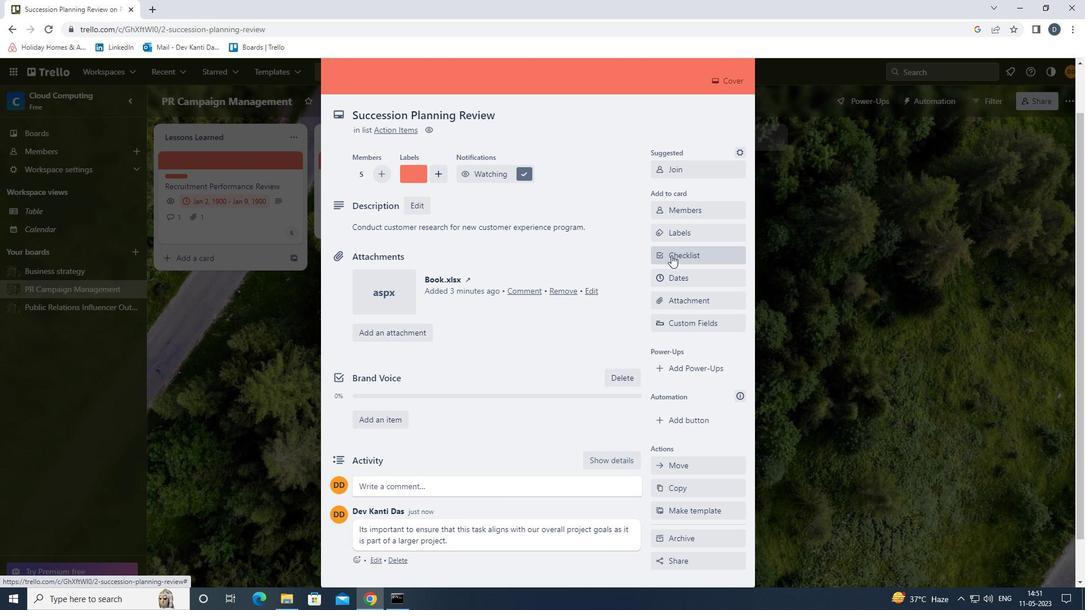 
Action: Mouse pressed left at (673, 276)
Screenshot: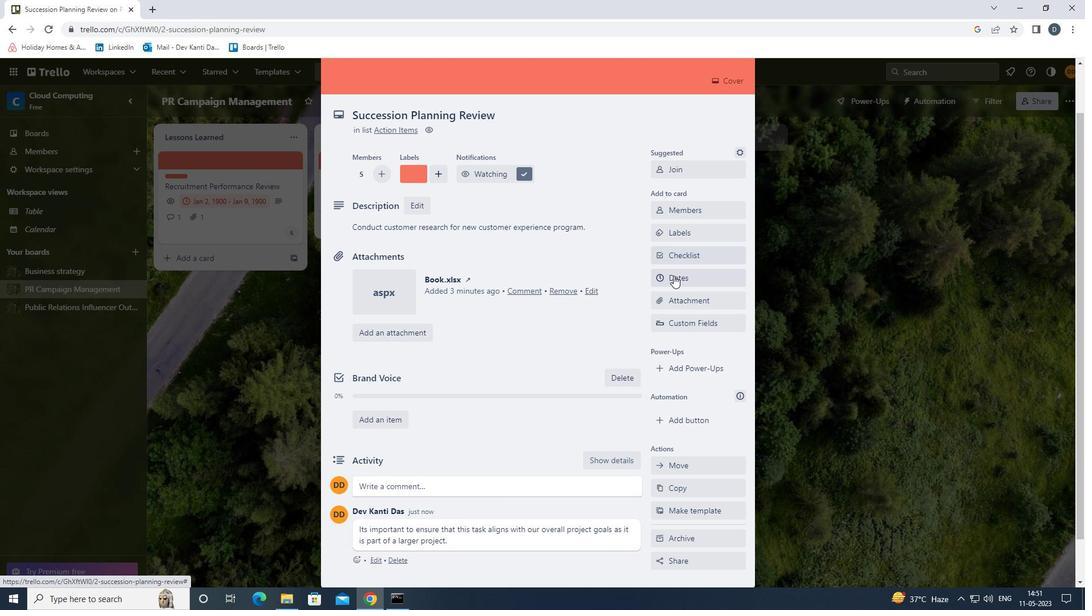 
Action: Mouse moved to (664, 310)
Screenshot: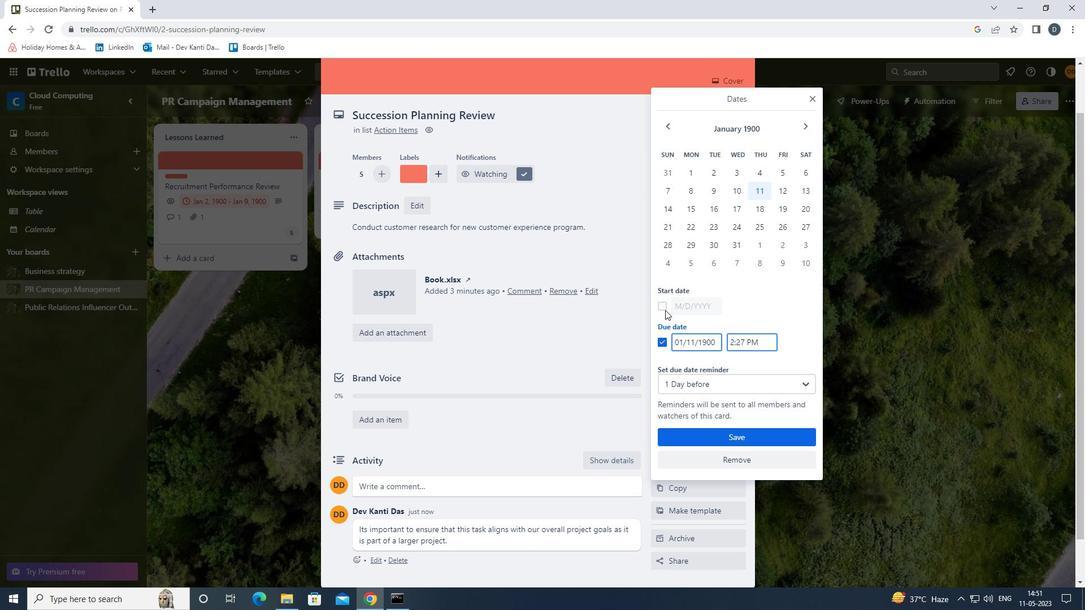 
Action: Mouse pressed left at (664, 310)
Screenshot: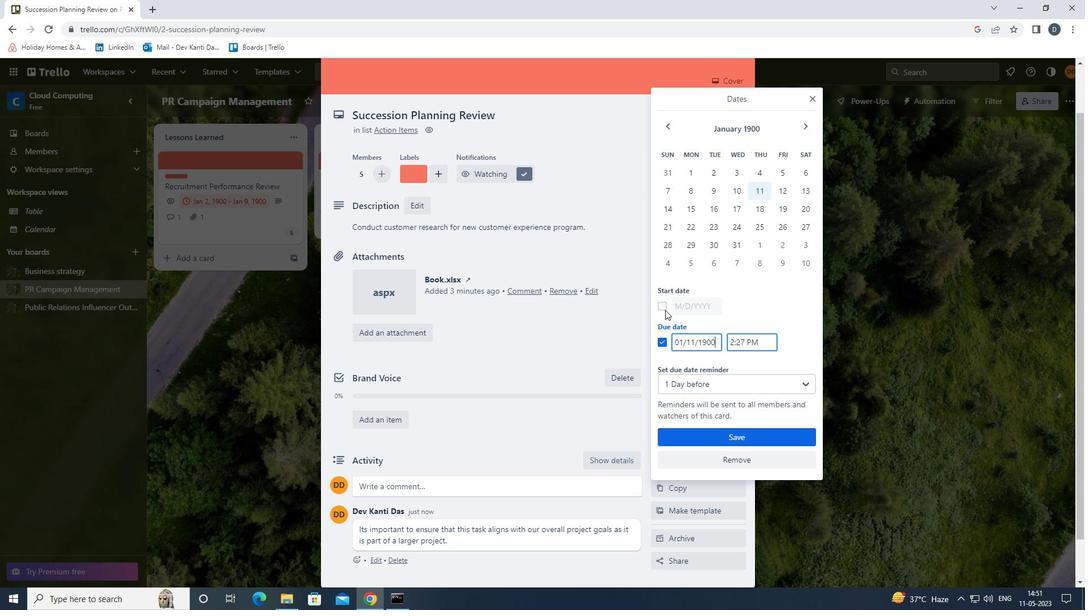 
Action: Mouse moved to (779, 174)
Screenshot: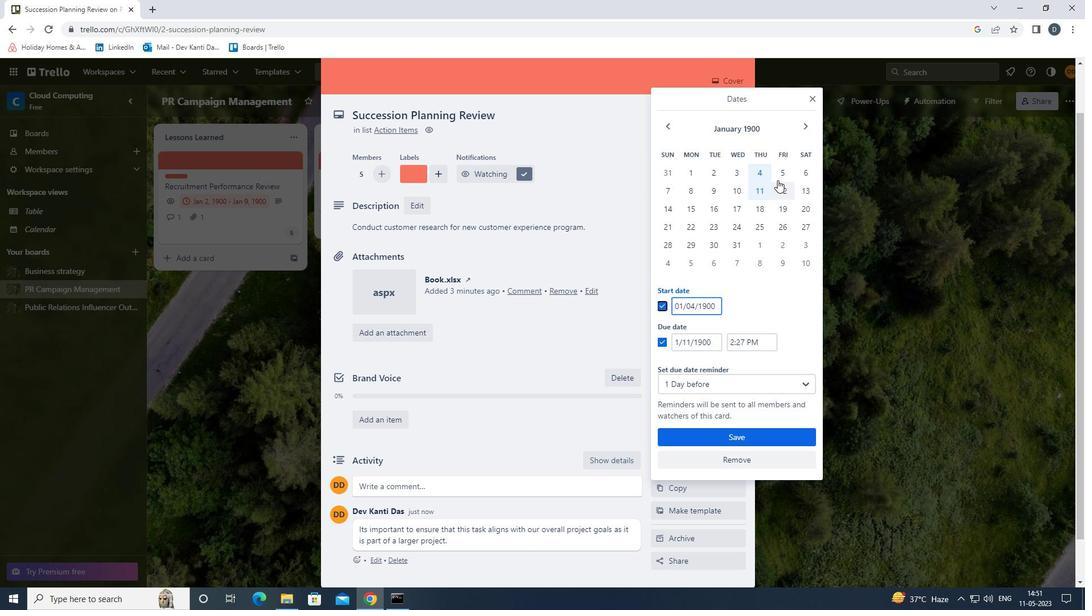 
Action: Mouse pressed left at (779, 174)
Screenshot: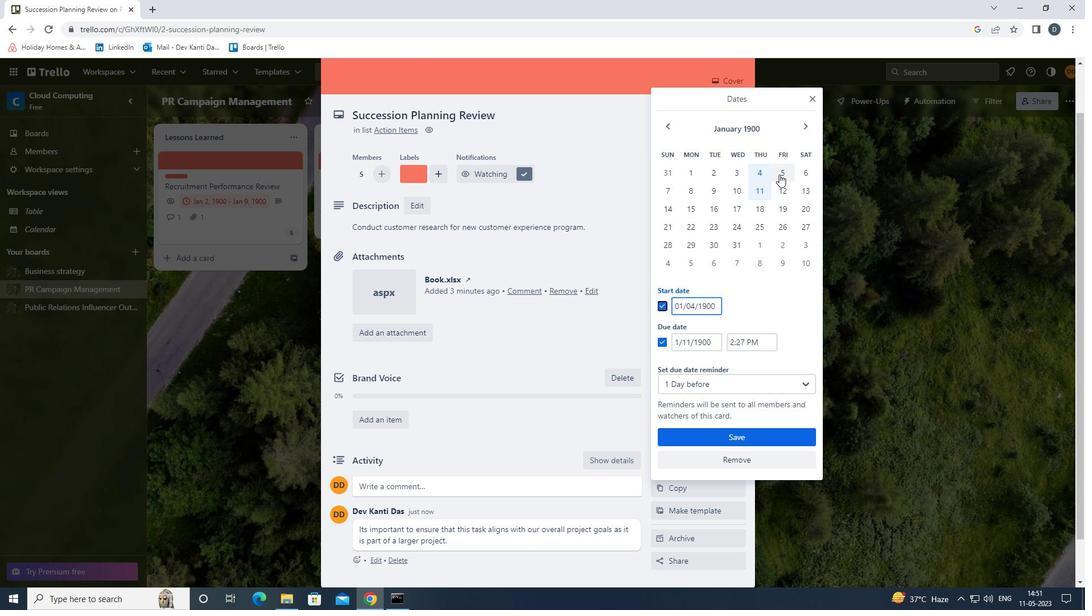 
Action: Mouse moved to (782, 186)
Screenshot: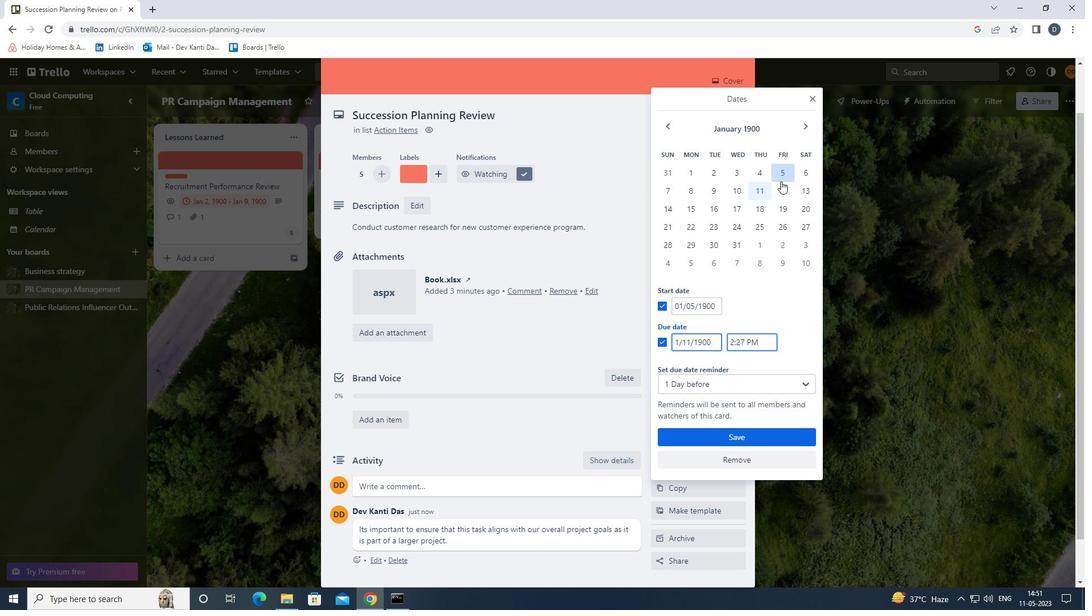 
Action: Mouse pressed left at (782, 186)
Screenshot: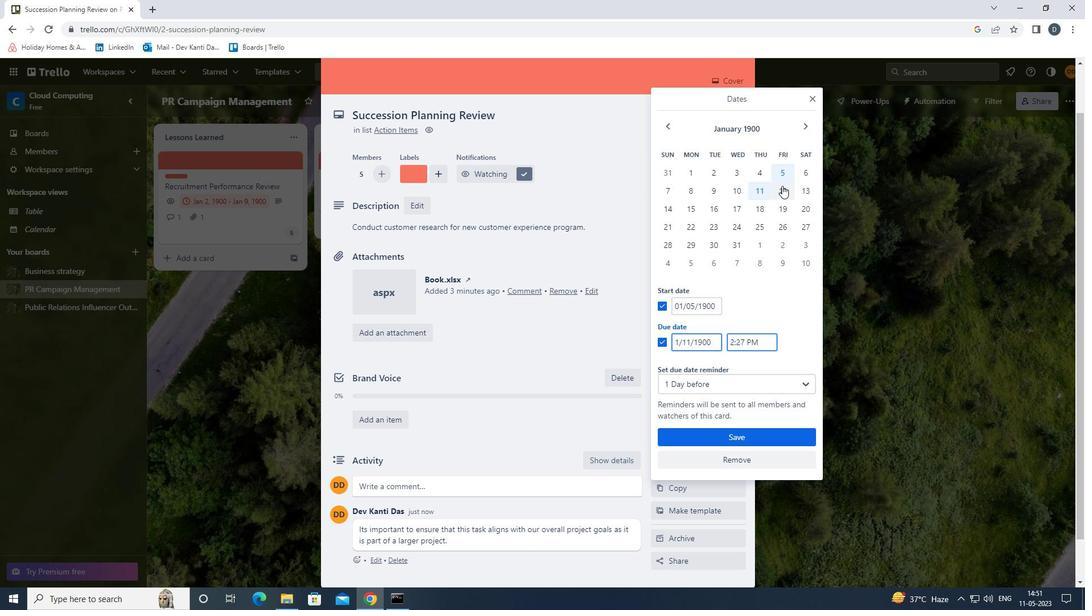 
Action: Mouse moved to (743, 435)
Screenshot: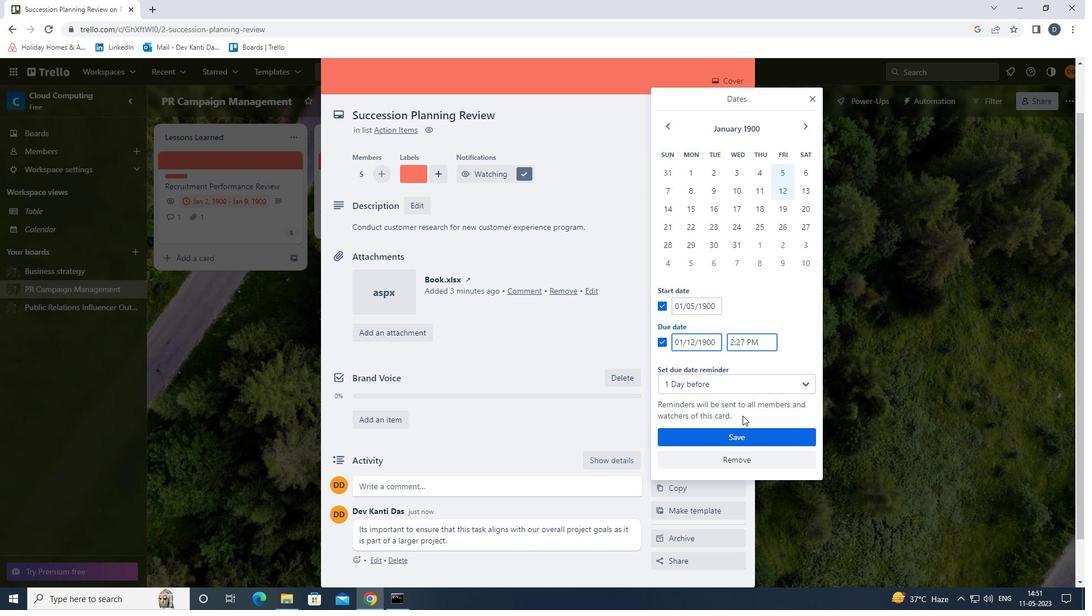 
Action: Mouse pressed left at (743, 435)
Screenshot: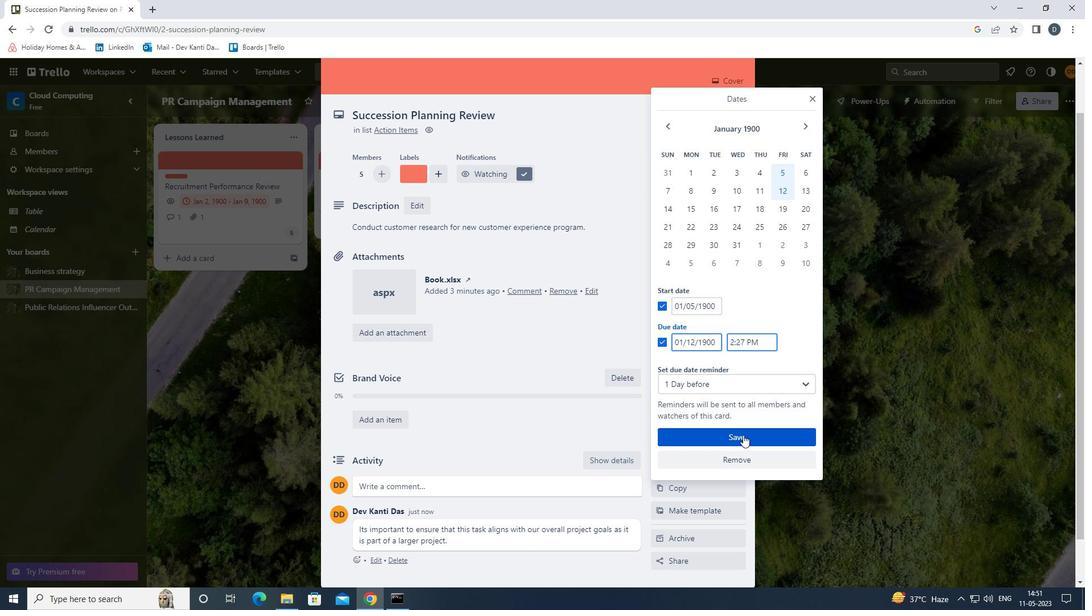 
Action: Mouse moved to (730, 253)
Screenshot: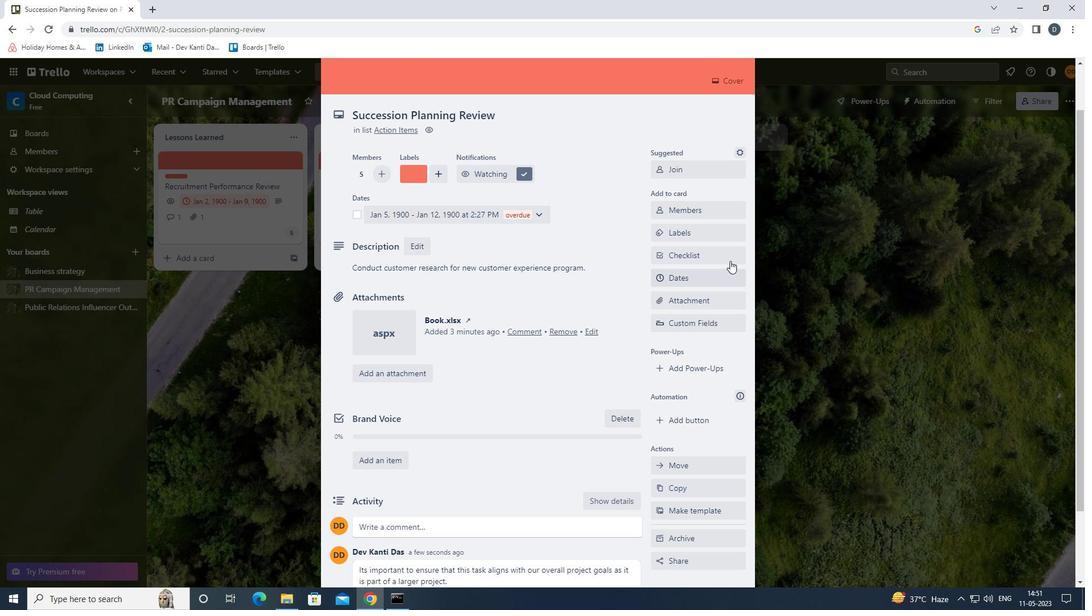 
Action: Mouse scrolled (730, 254) with delta (0, 0)
Screenshot: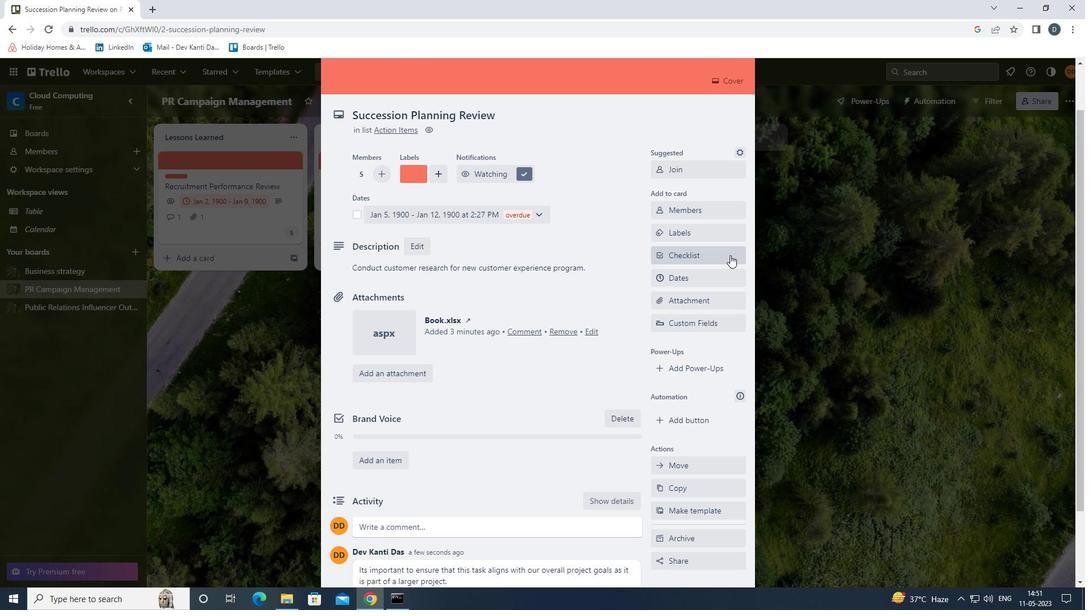 
Action: Mouse scrolled (730, 254) with delta (0, 0)
Screenshot: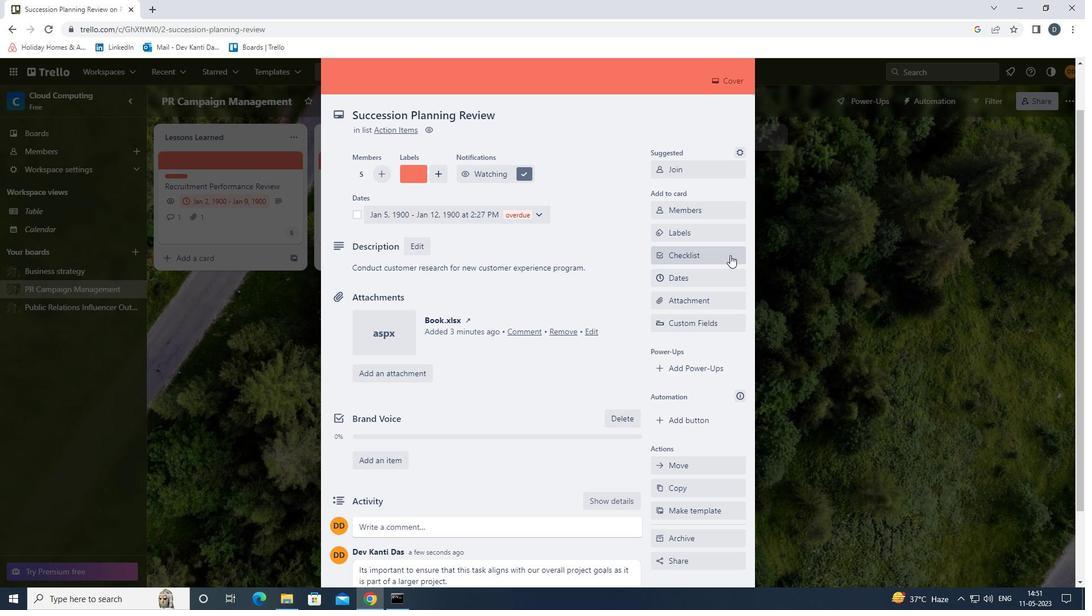 
Action: Mouse moved to (742, 92)
Screenshot: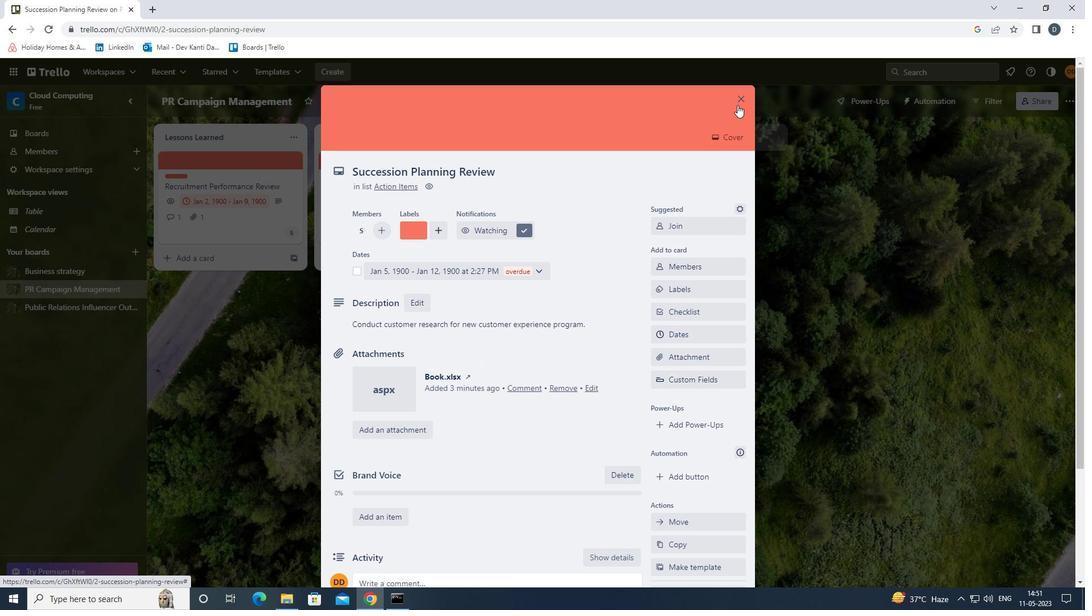
Action: Mouse pressed left at (742, 92)
Screenshot: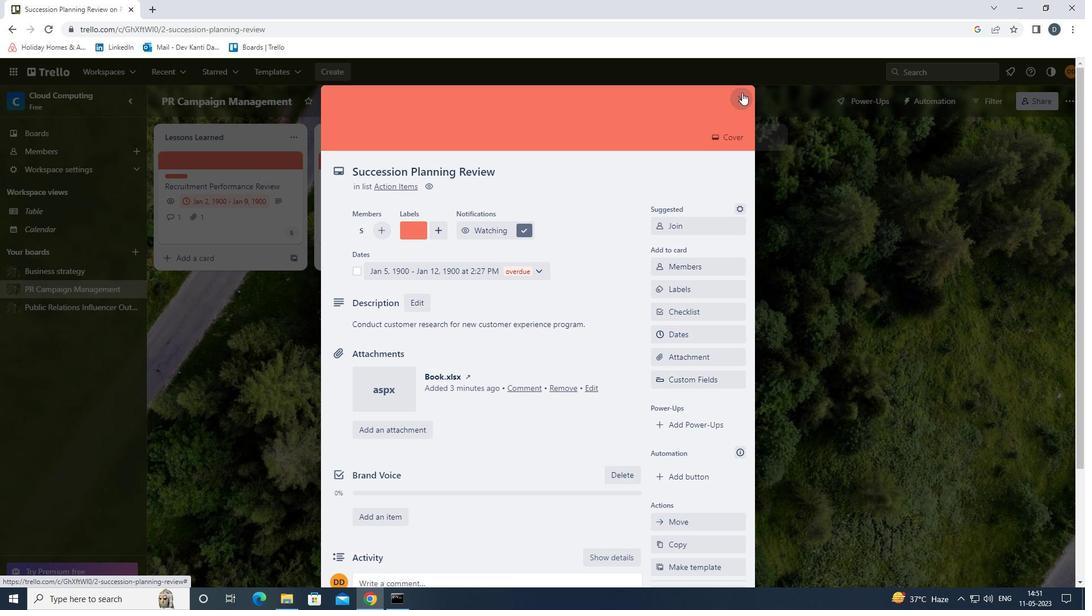 
Action: Mouse moved to (762, 315)
Screenshot: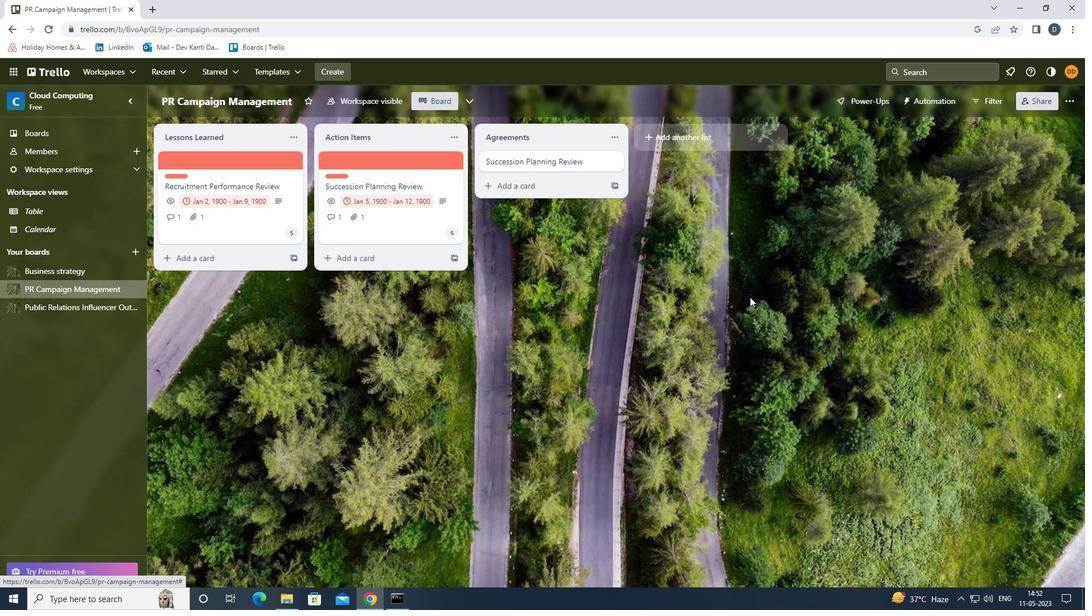 
Action: Mouse pressed left at (762, 315)
Screenshot: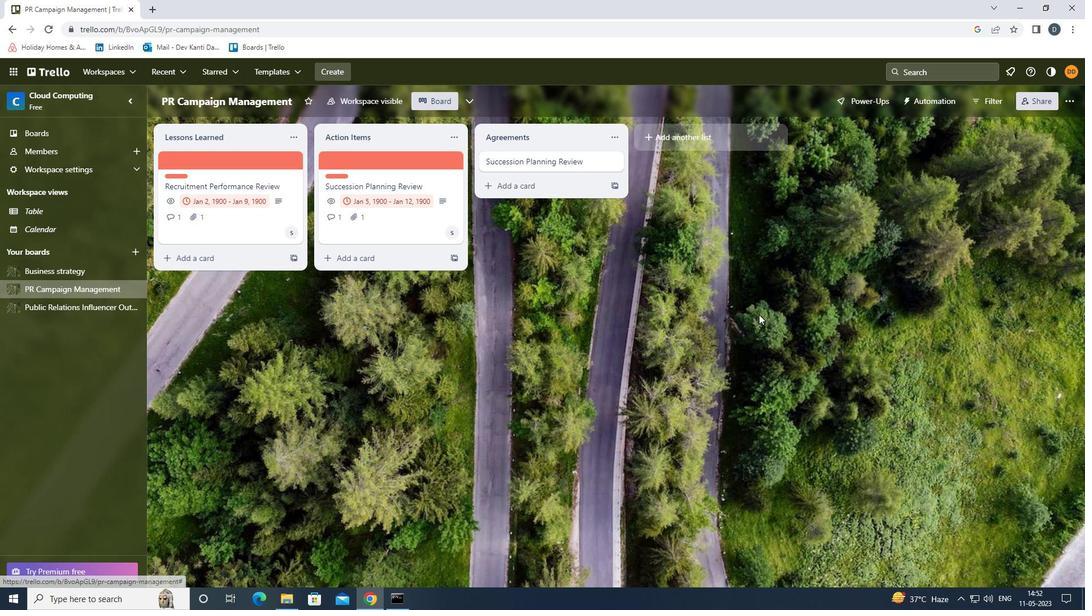 
